 Task: Open Card Content Performance Review in Board Digital Marketing Platforms and Tools to Workspace Alternative Dispute Resolution Services and add a team member Softage.1@softage.net, a label Green, a checklist Organic Farming, an attachment from your computer, a color Green and finally, add a card description 'Plan and execute company team-building conference with guest speakers on employee engagement' and a comment 'Given the potential risks involved with this task, let us make sure we have a solid plan in place to mitigate them.'. Add a start date 'Jan 01, 1900' with a due date 'Jan 08, 1900'
Action: Mouse moved to (72, 295)
Screenshot: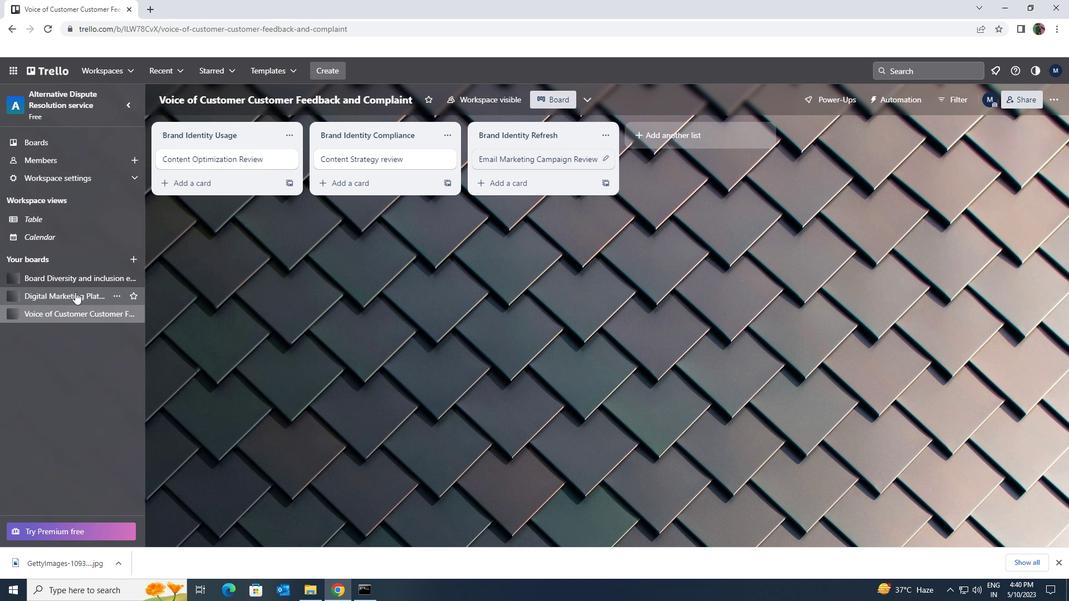 
Action: Mouse pressed left at (72, 295)
Screenshot: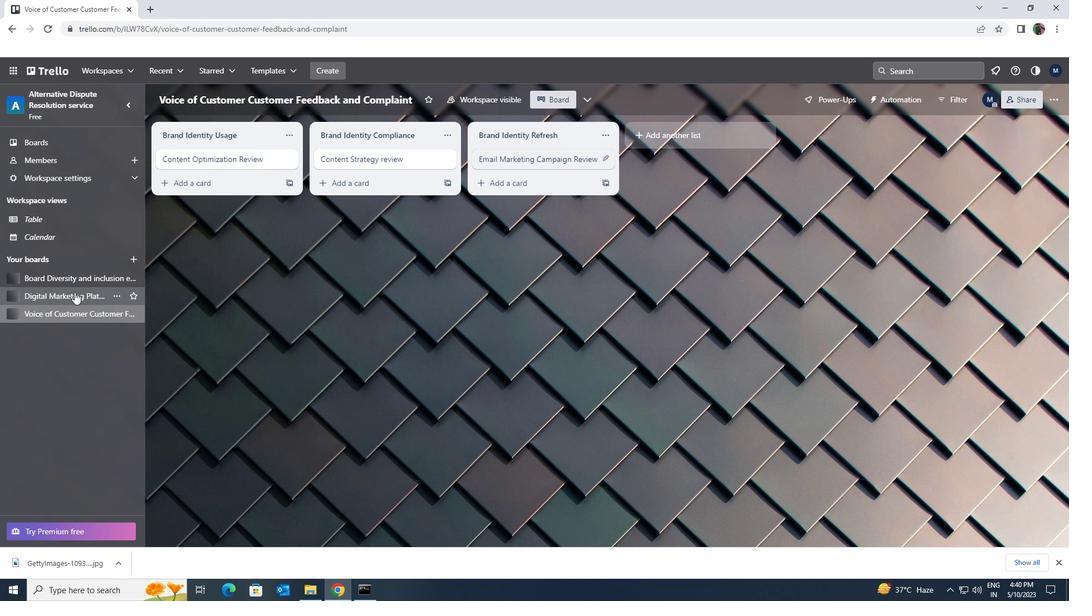 
Action: Mouse moved to (212, 161)
Screenshot: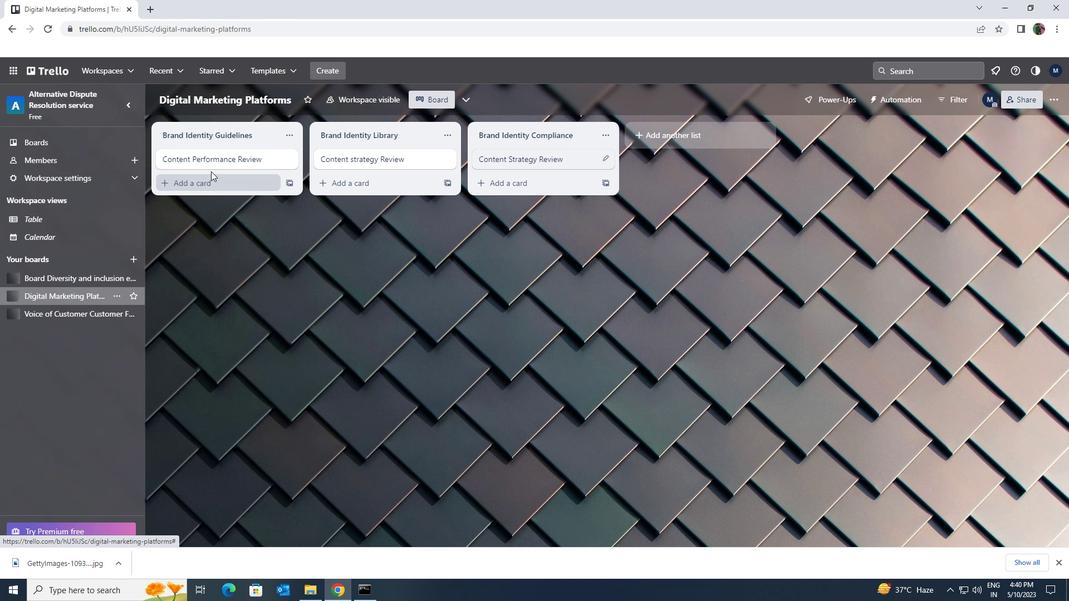 
Action: Mouse pressed left at (212, 161)
Screenshot: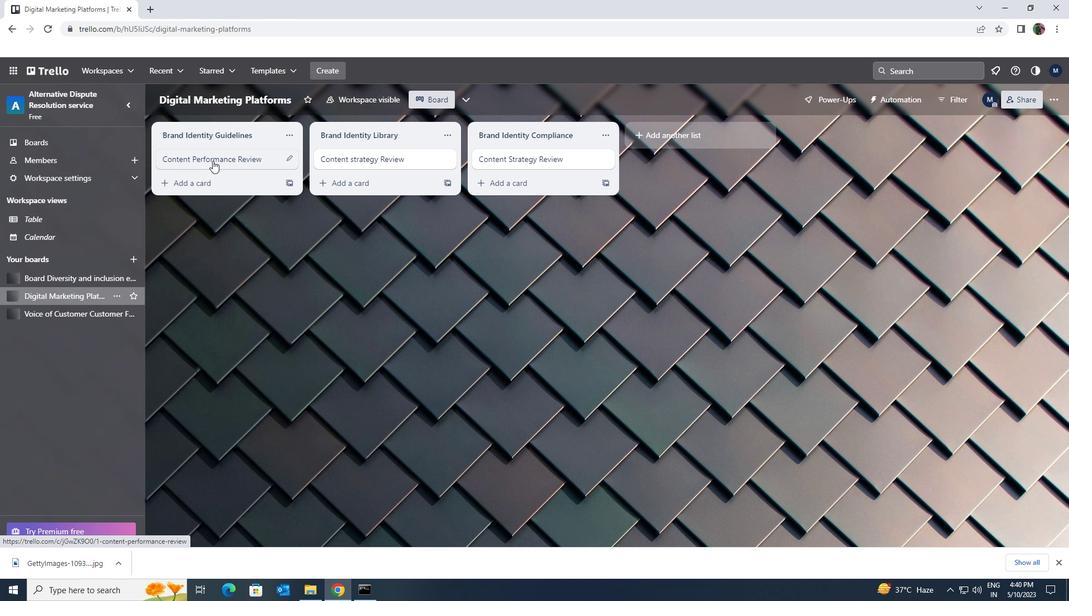 
Action: Mouse moved to (658, 157)
Screenshot: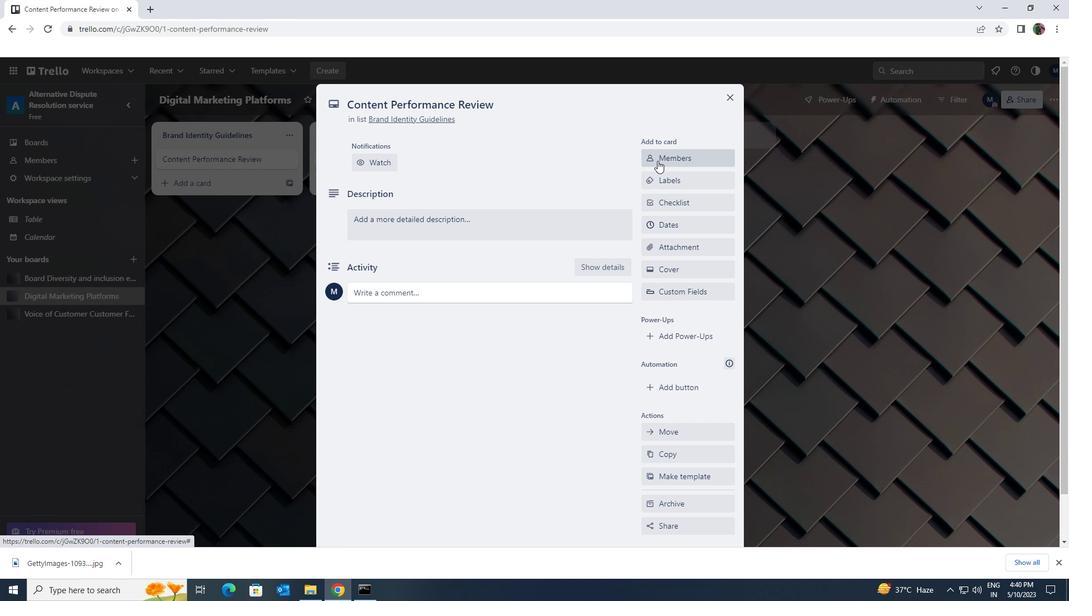 
Action: Mouse pressed left at (658, 157)
Screenshot: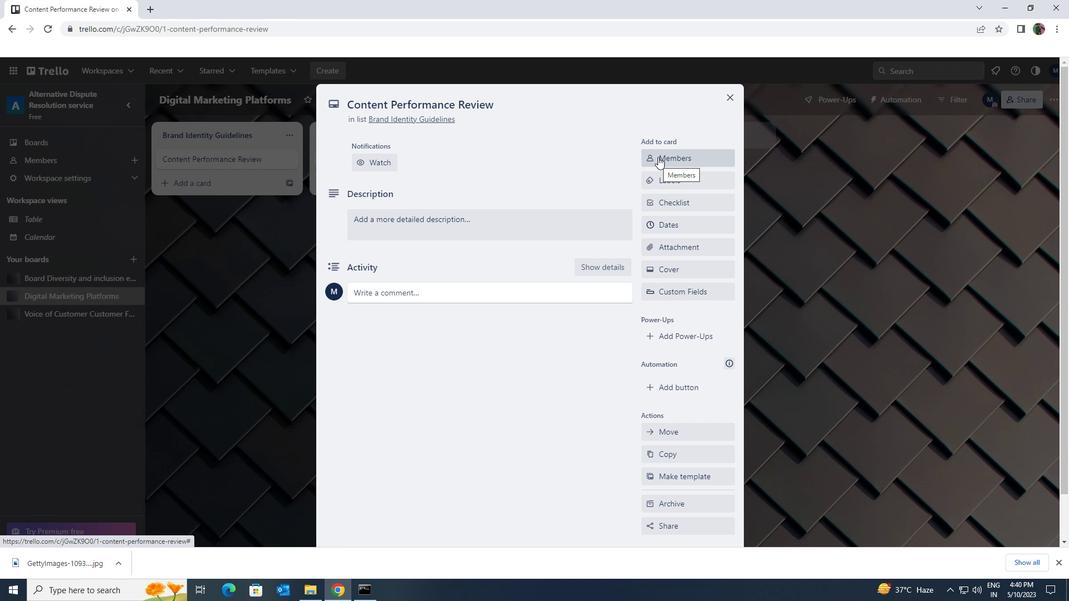 
Action: Mouse moved to (668, 214)
Screenshot: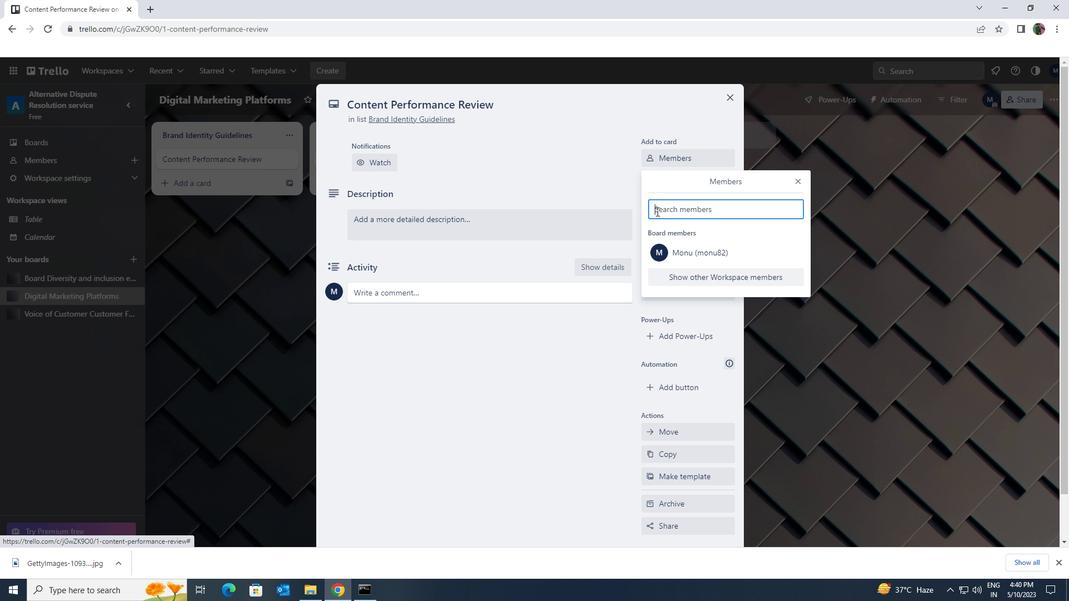
Action: Mouse pressed left at (668, 214)
Screenshot: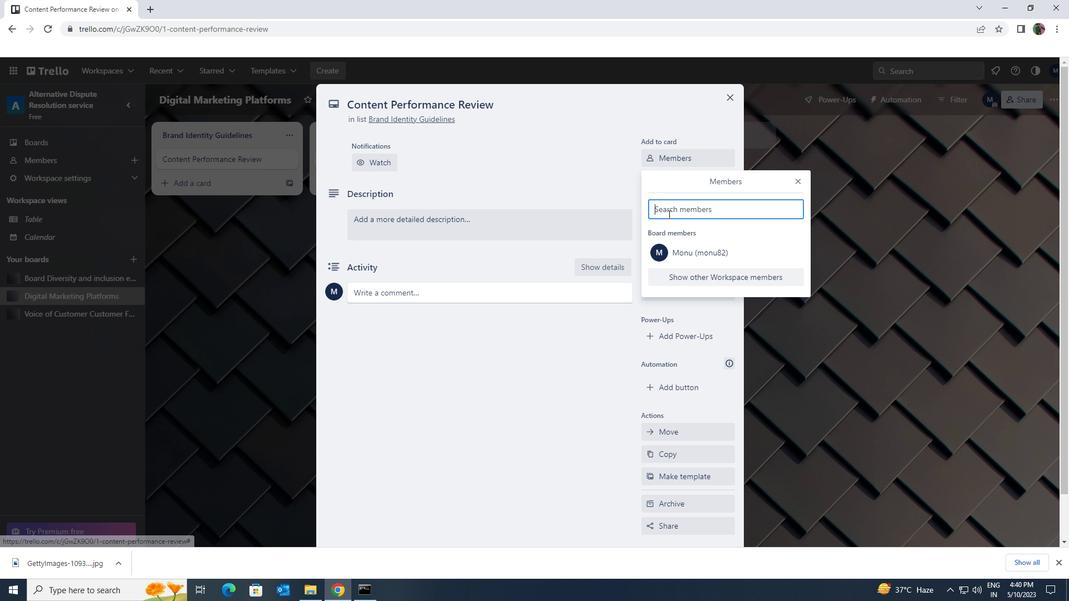
Action: Mouse moved to (669, 208)
Screenshot: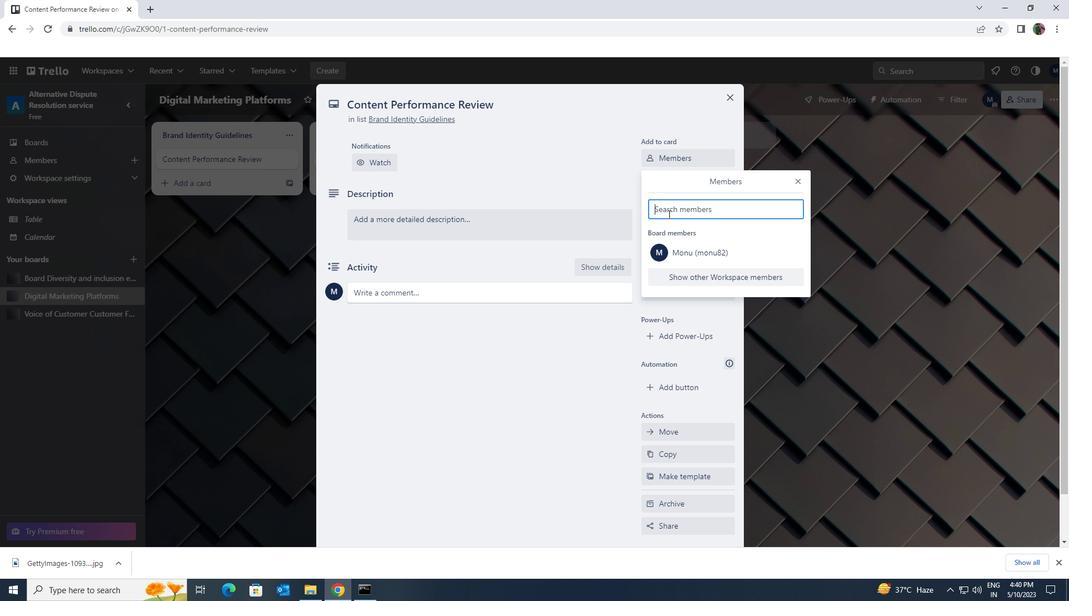
Action: Key pressed <Key.shift>SOFTAGE.1<Key.shift>@SOFTAGE.NET
Screenshot: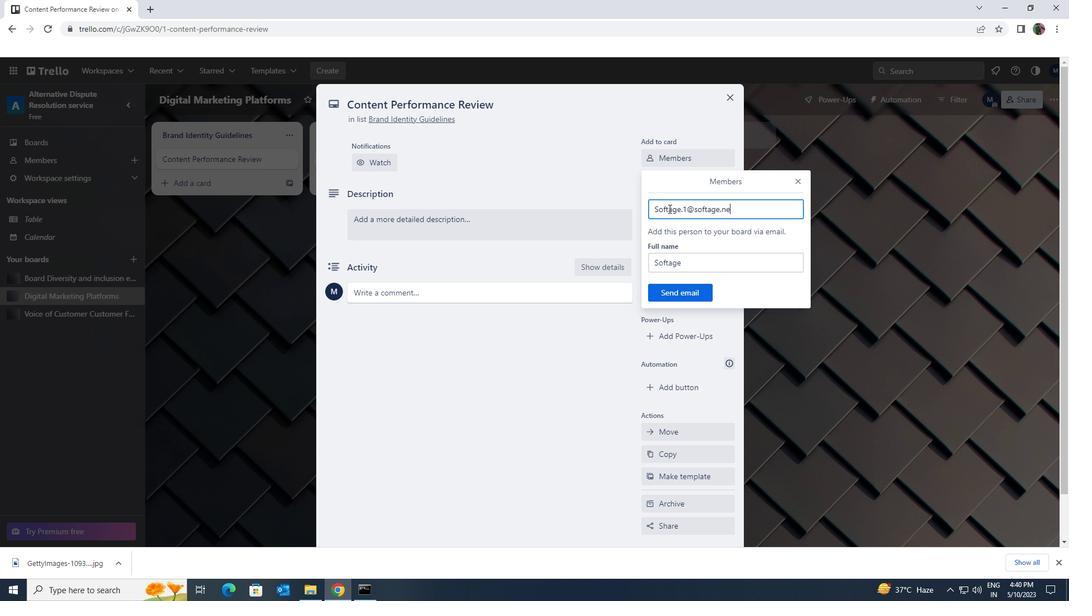 
Action: Mouse moved to (689, 288)
Screenshot: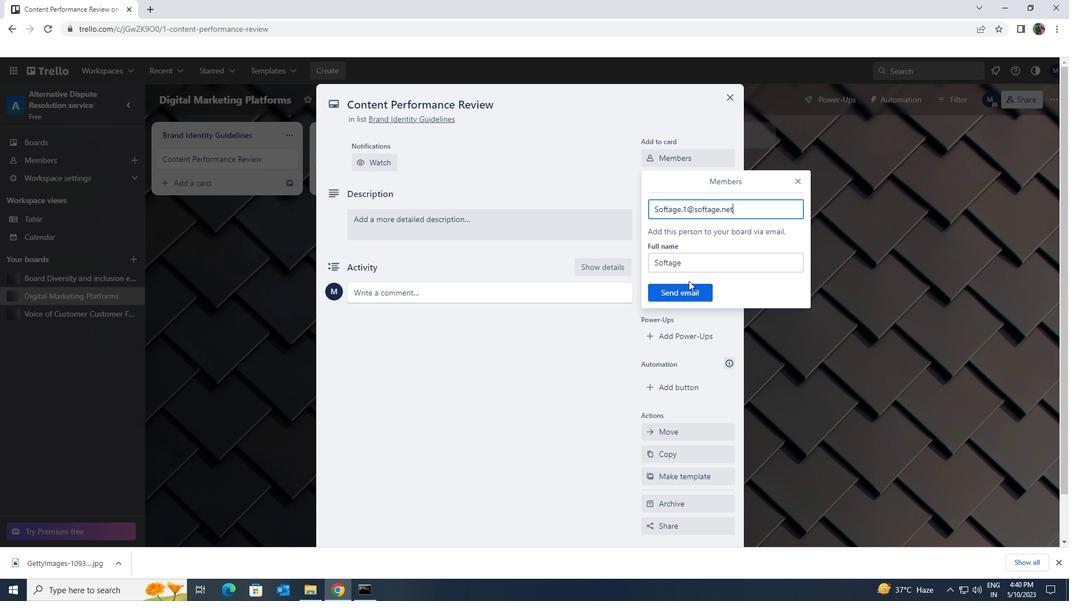 
Action: Mouse pressed left at (689, 288)
Screenshot: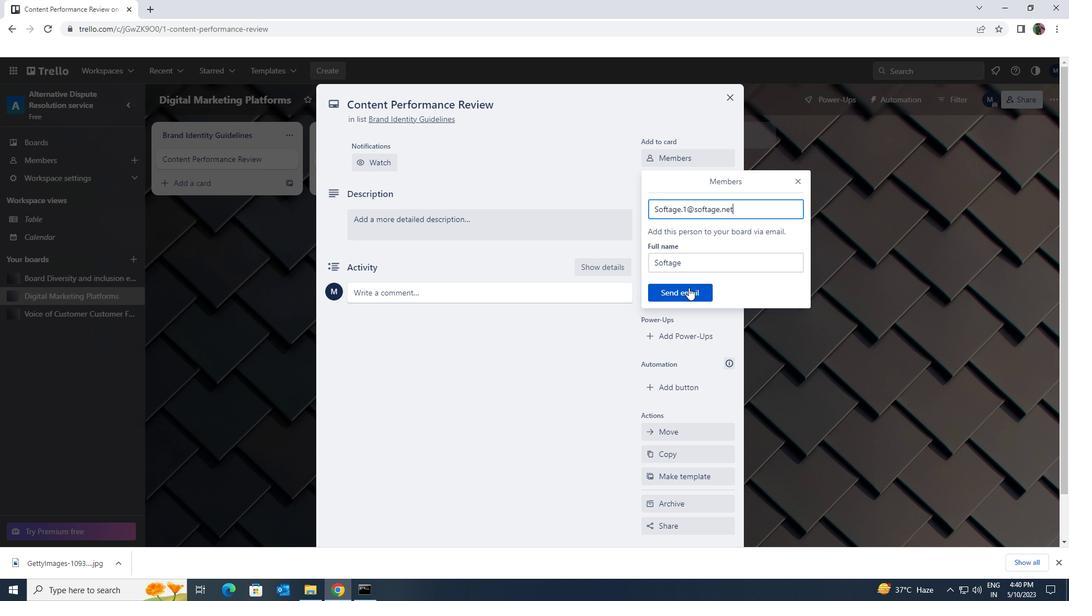 
Action: Mouse moved to (690, 219)
Screenshot: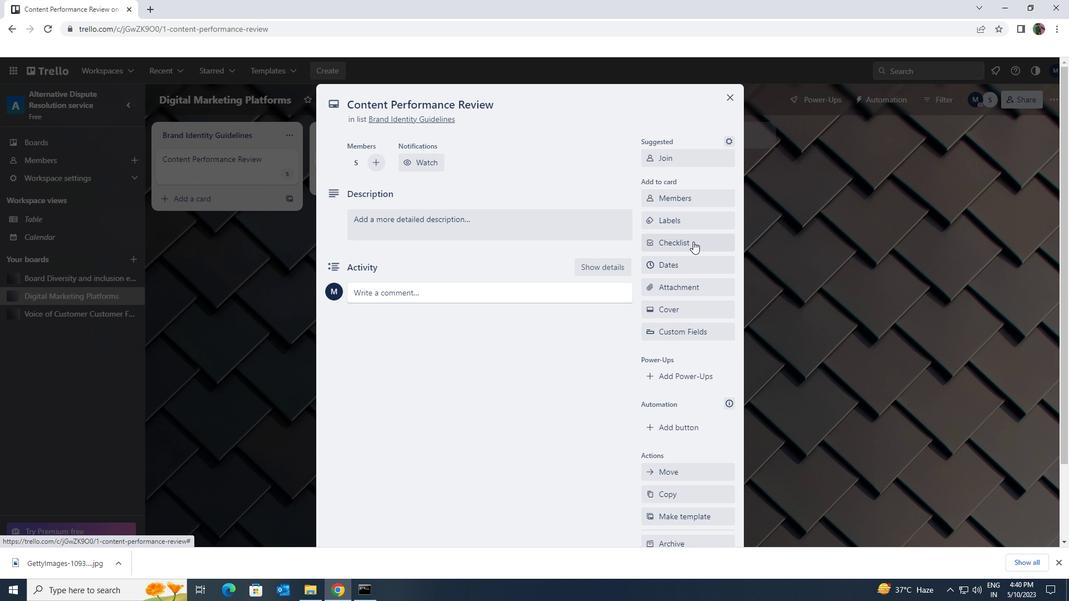 
Action: Mouse pressed left at (690, 219)
Screenshot: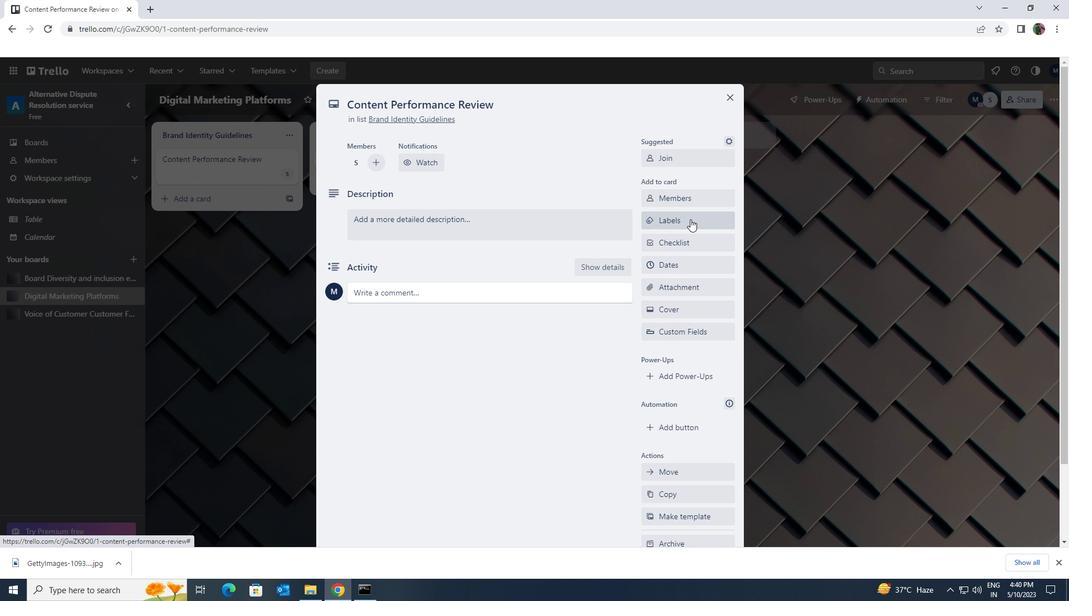 
Action: Mouse moved to (719, 434)
Screenshot: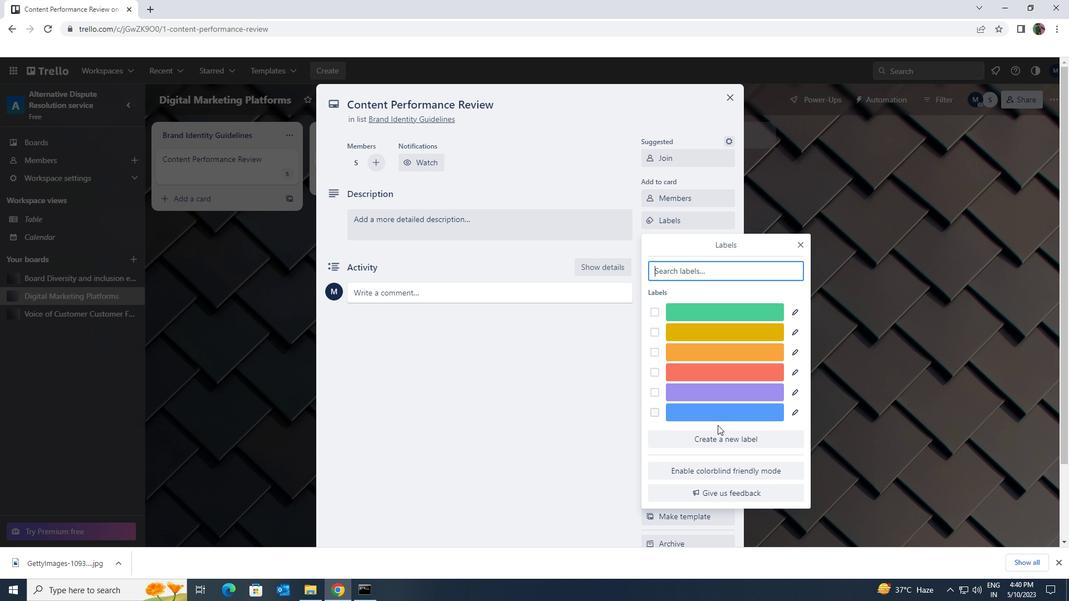 
Action: Mouse pressed left at (719, 434)
Screenshot: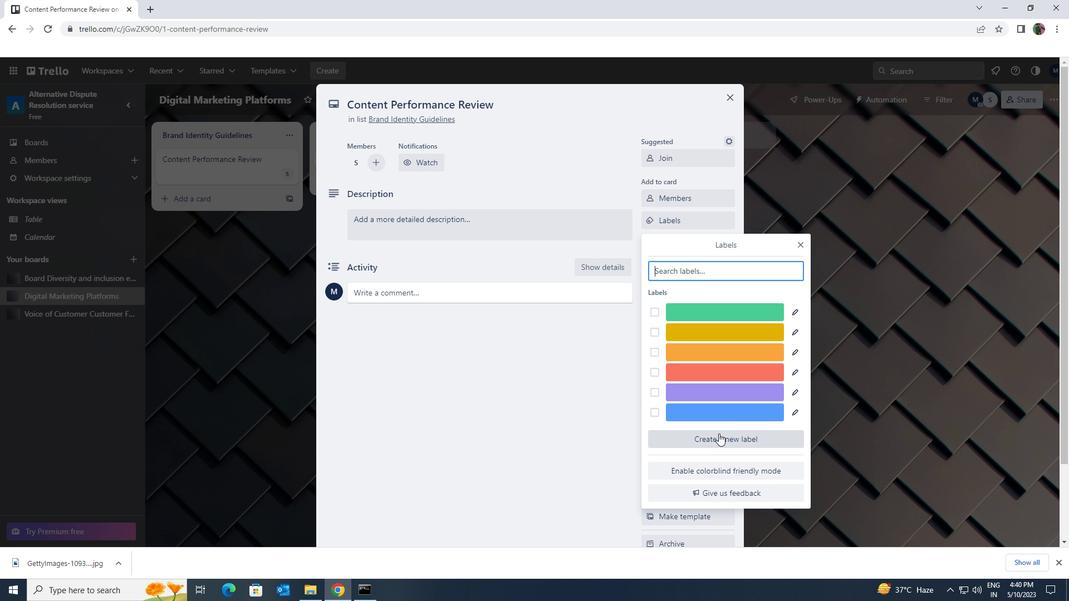 
Action: Mouse moved to (664, 276)
Screenshot: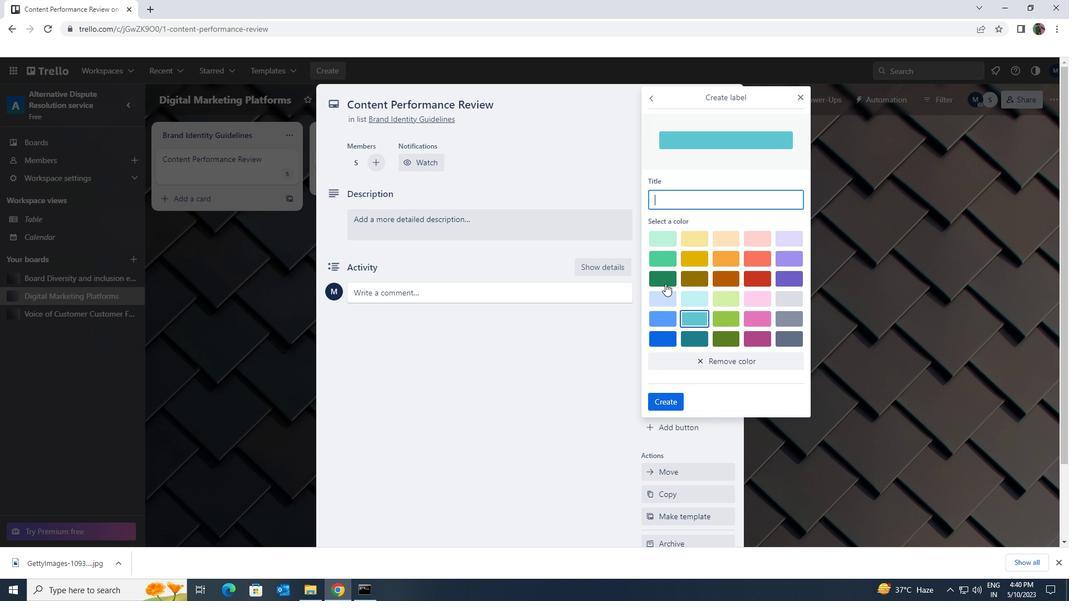 
Action: Mouse pressed left at (664, 276)
Screenshot: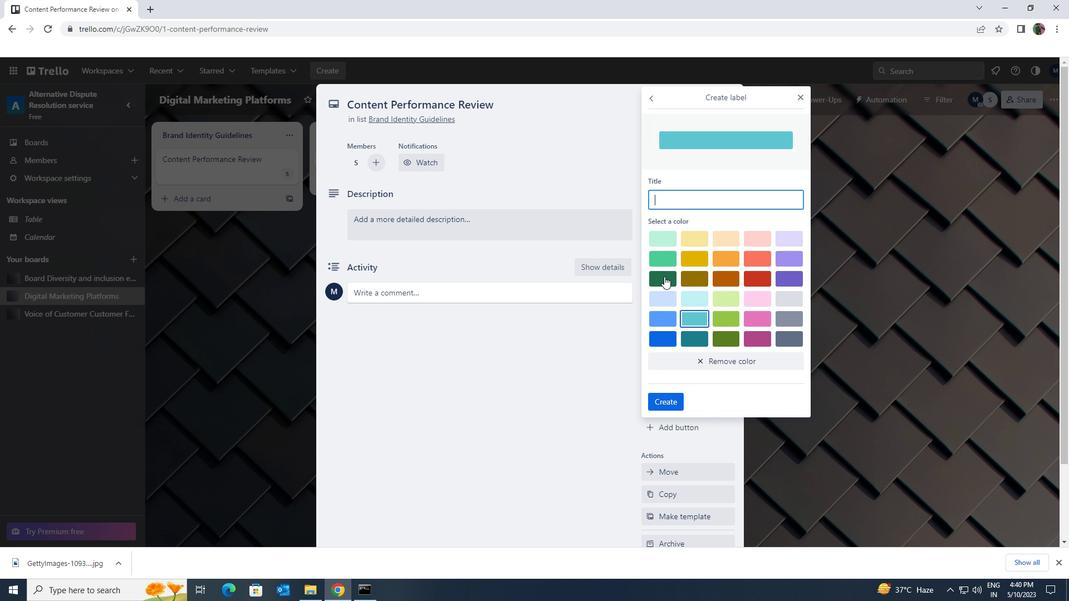 
Action: Mouse moved to (677, 402)
Screenshot: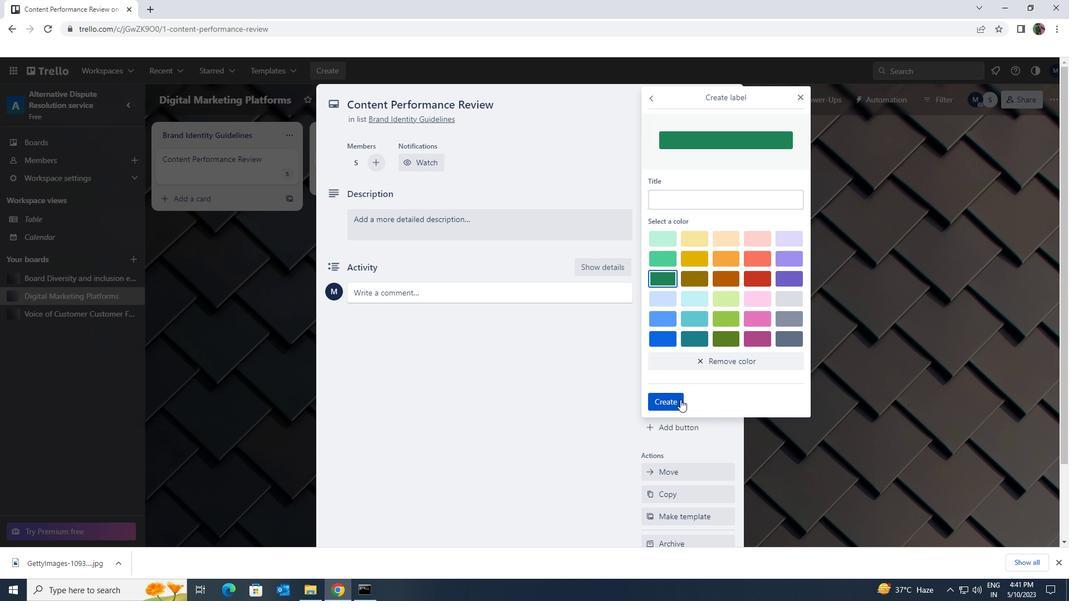 
Action: Mouse pressed left at (677, 402)
Screenshot: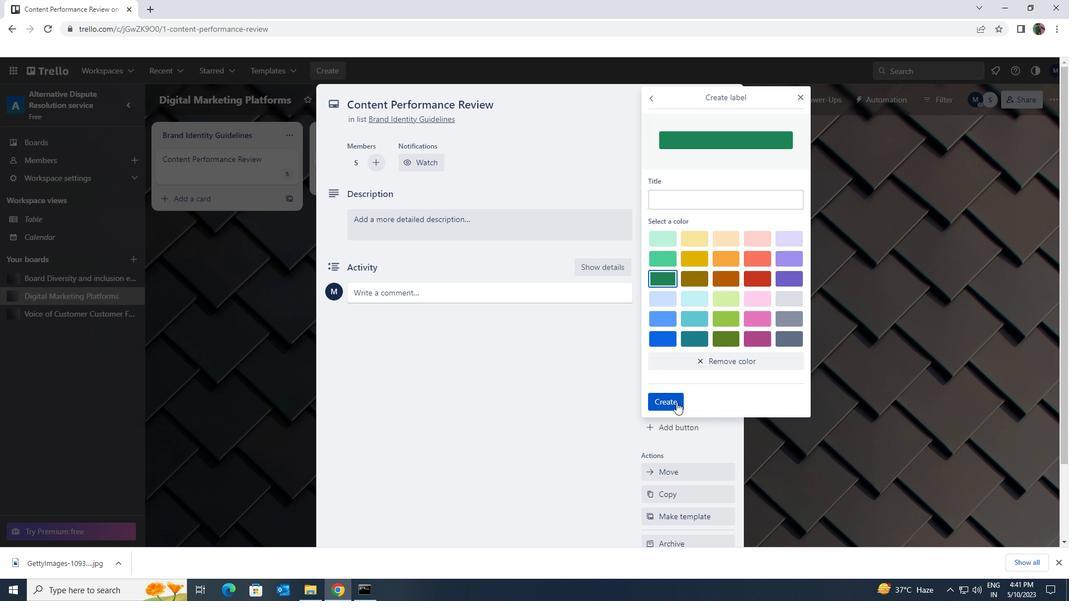 
Action: Mouse moved to (798, 245)
Screenshot: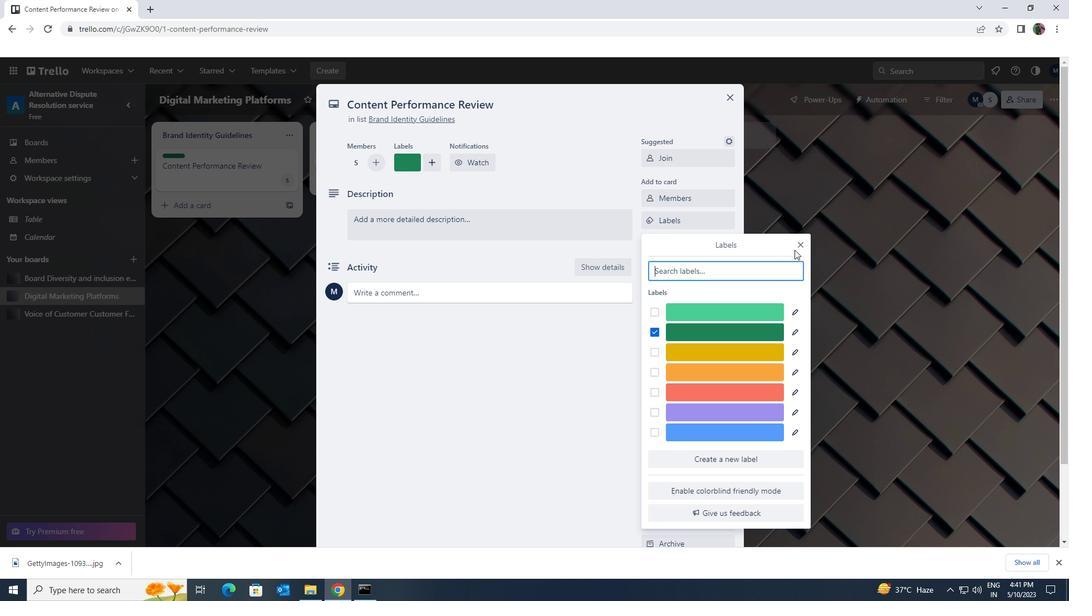 
Action: Mouse pressed left at (798, 245)
Screenshot: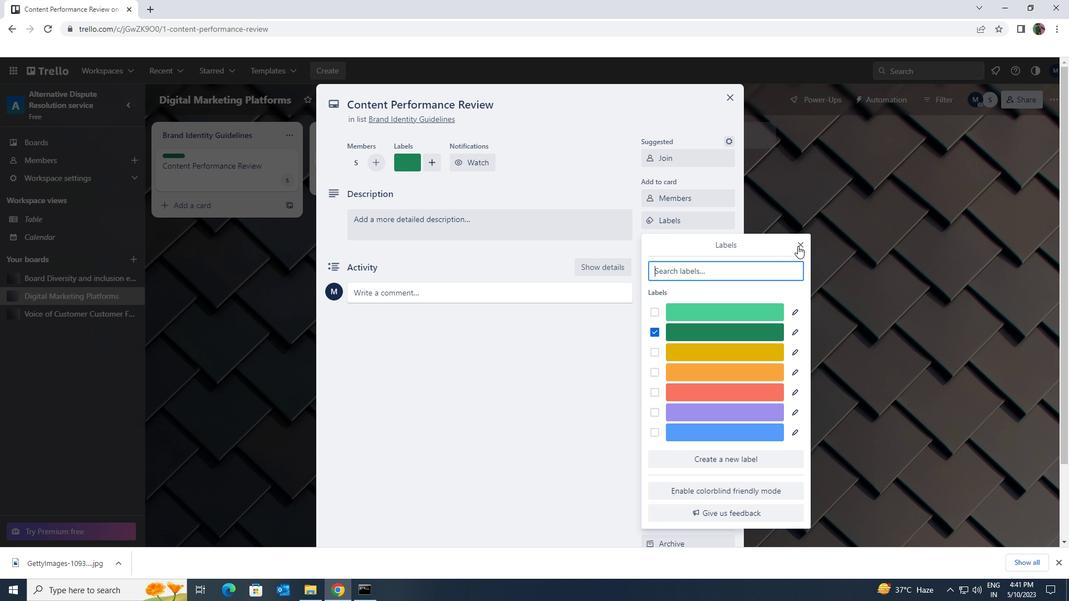 
Action: Mouse moved to (722, 237)
Screenshot: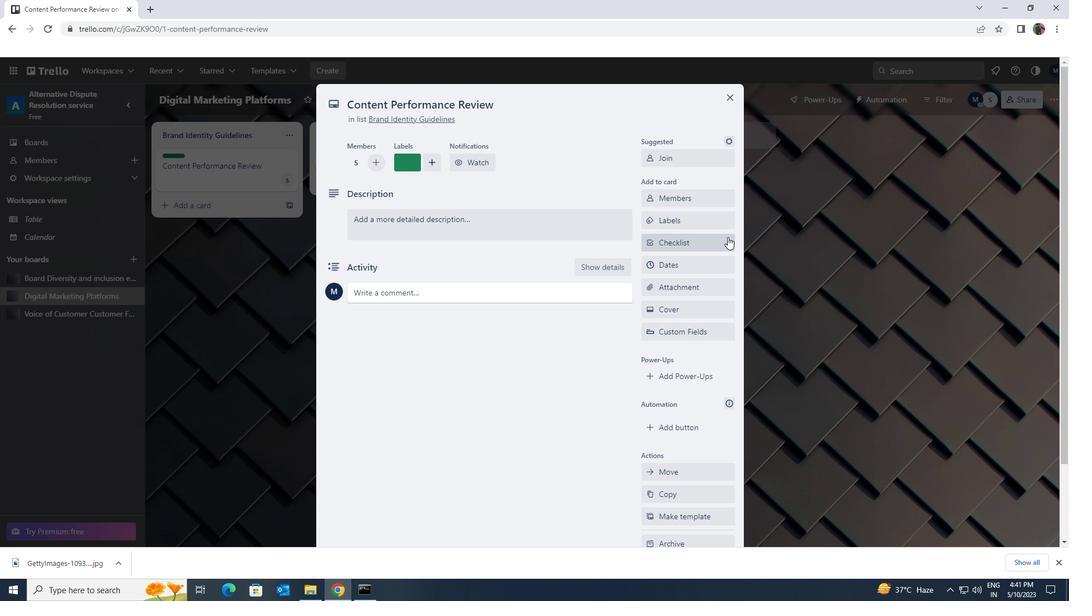 
Action: Mouse pressed left at (722, 237)
Screenshot: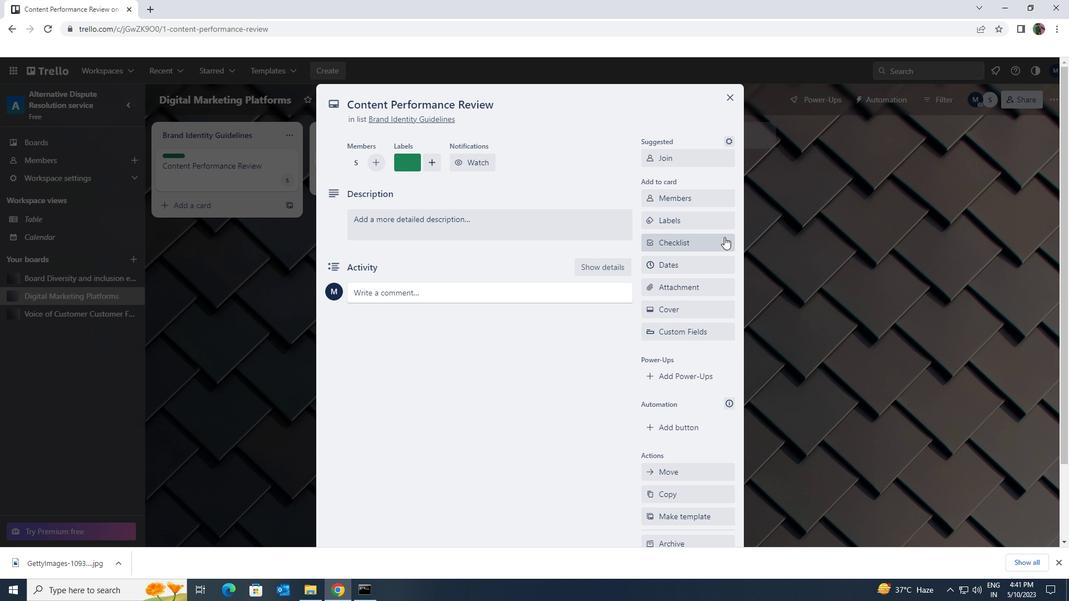 
Action: Key pressed <Key.shift>ORGANIC<Key.space><Key.shift>FARMING
Screenshot: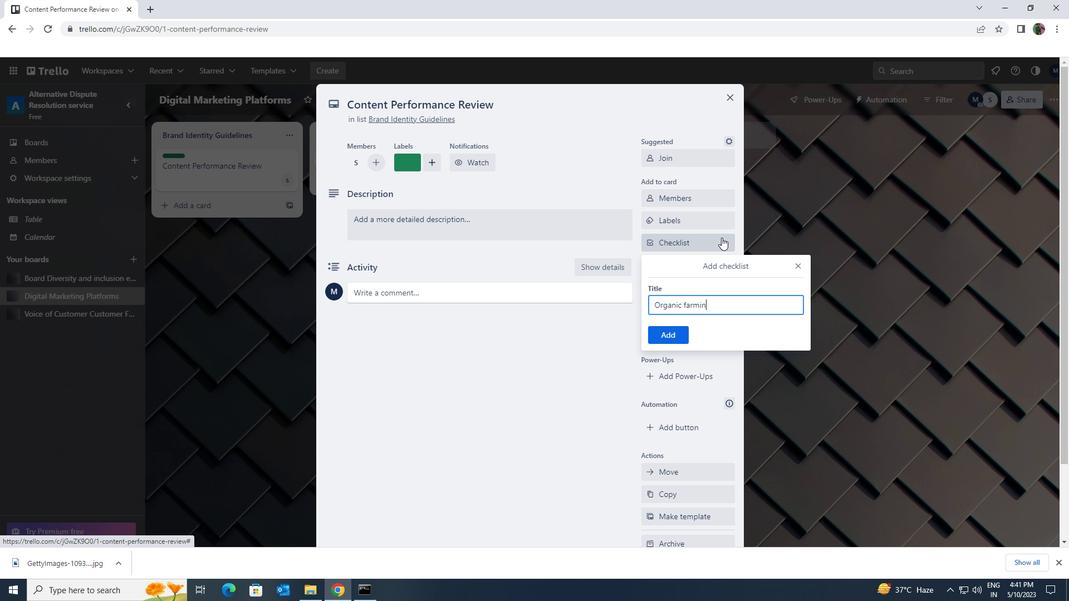 
Action: Mouse moved to (675, 334)
Screenshot: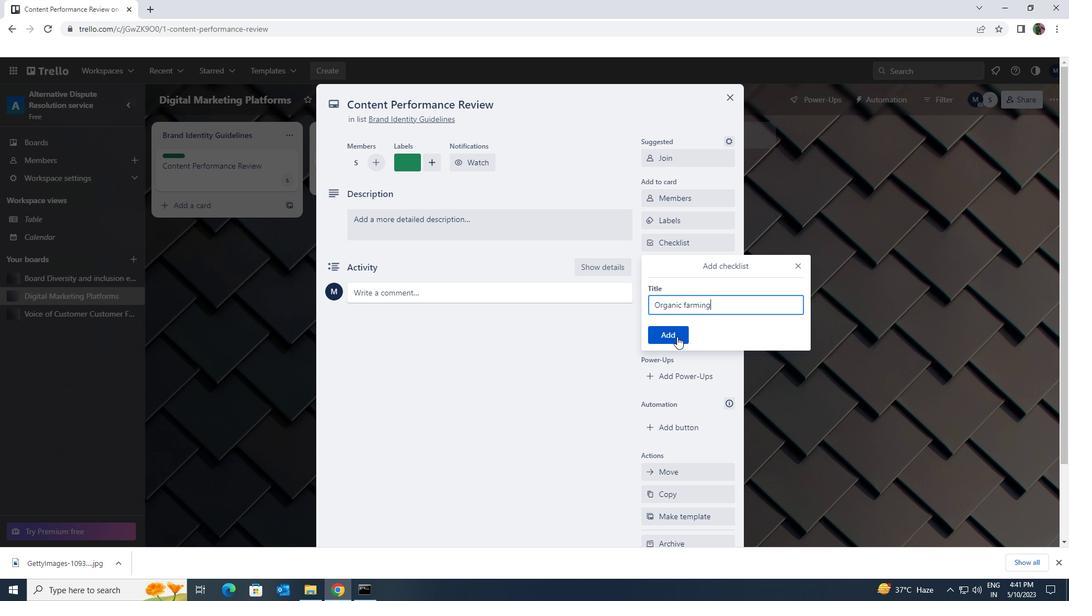 
Action: Mouse pressed left at (675, 334)
Screenshot: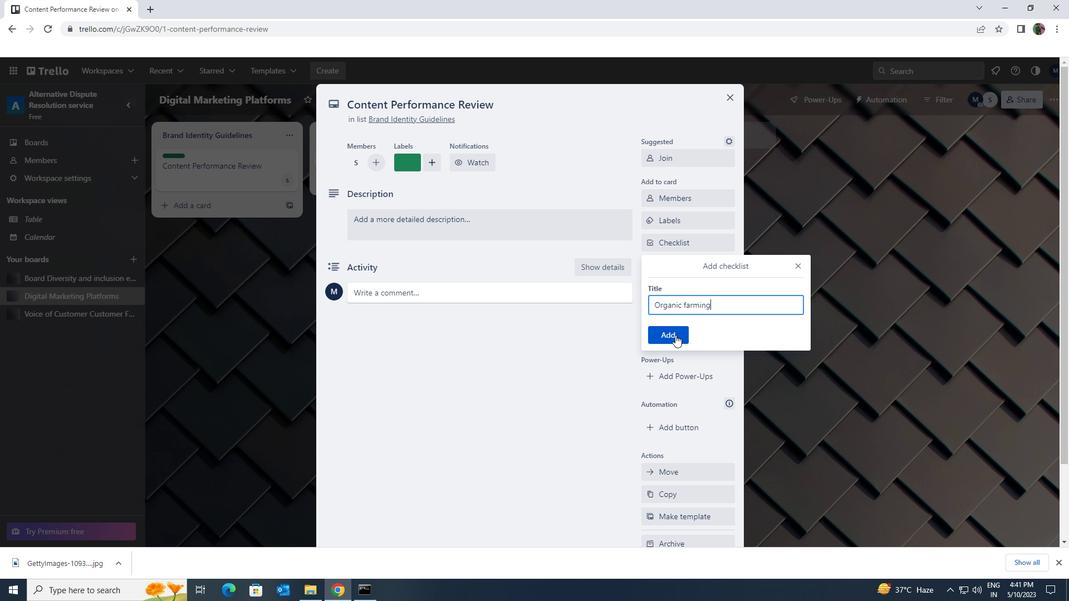 
Action: Mouse moved to (683, 286)
Screenshot: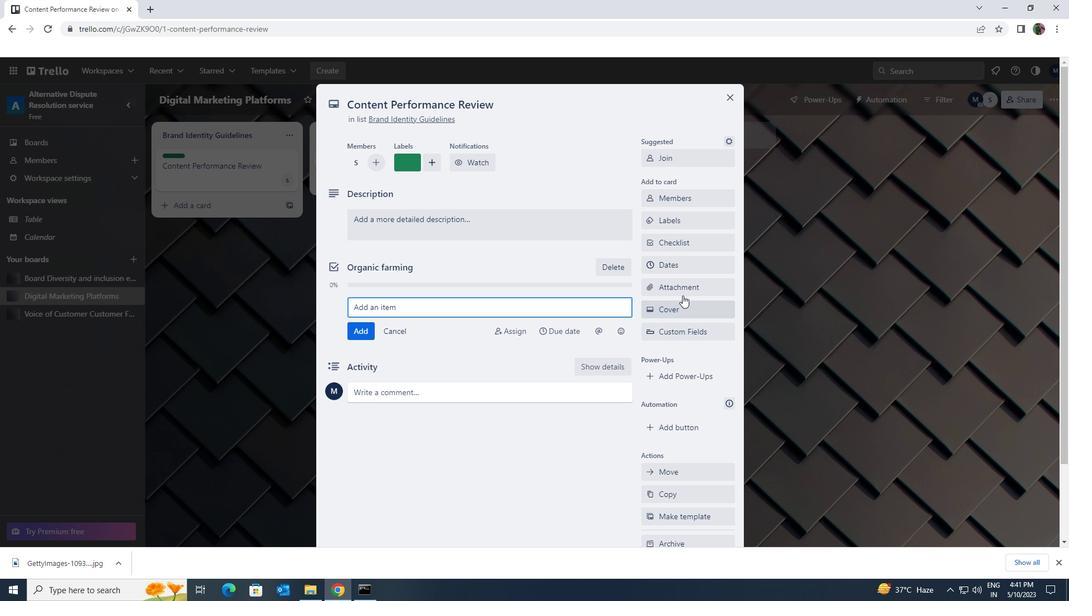 
Action: Mouse pressed left at (683, 286)
Screenshot: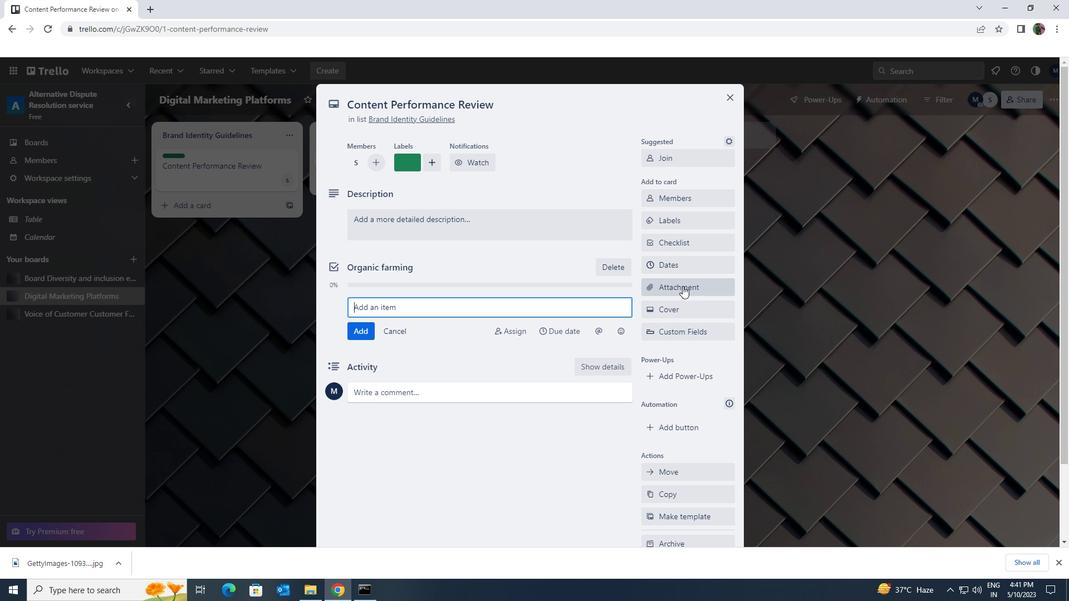 
Action: Mouse moved to (685, 331)
Screenshot: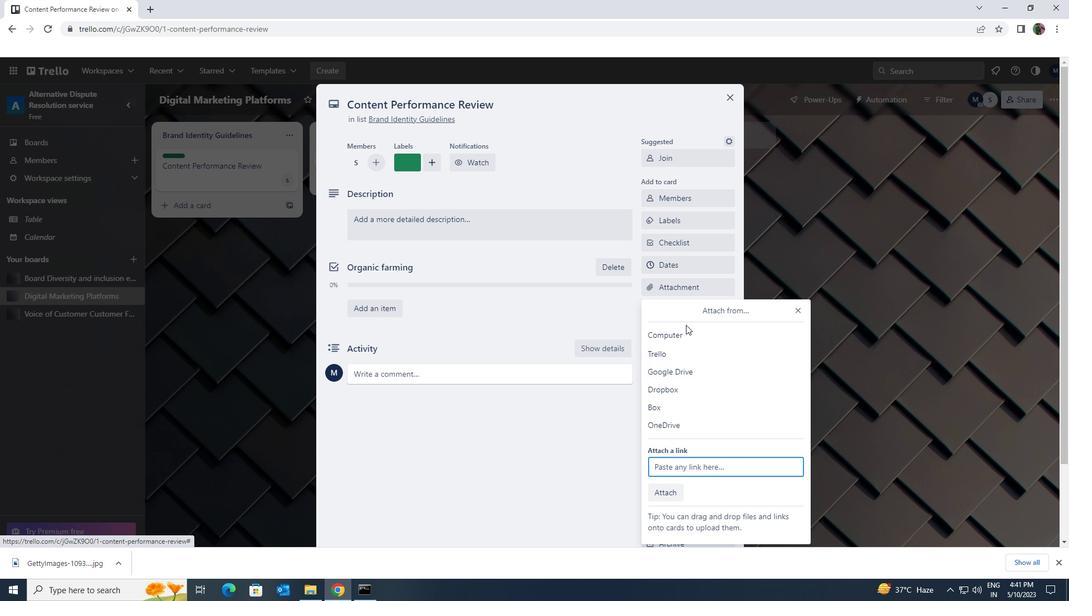 
Action: Mouse pressed left at (685, 331)
Screenshot: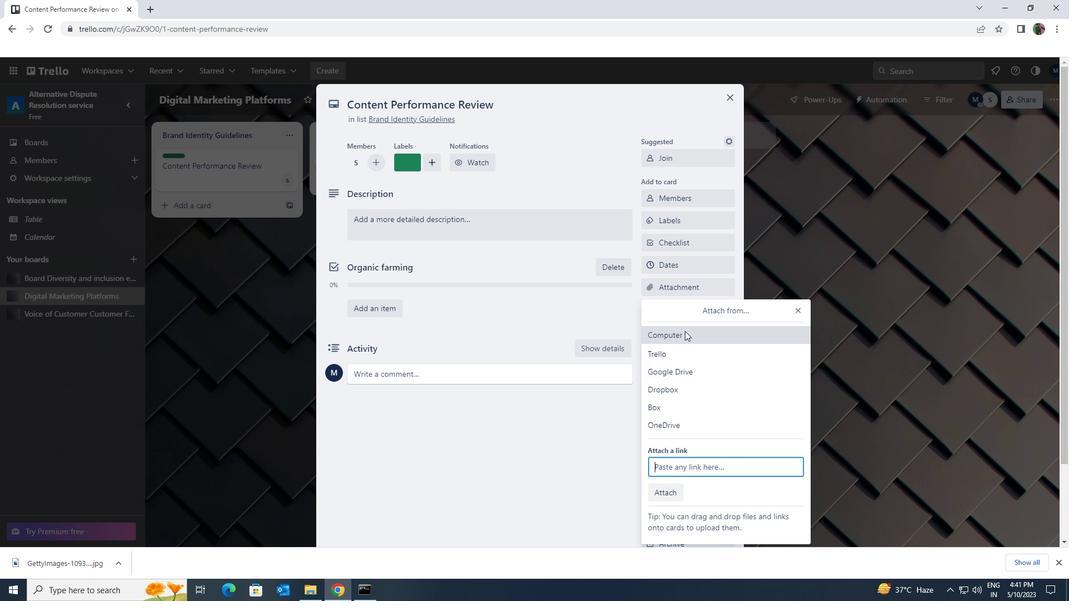 
Action: Mouse moved to (286, 98)
Screenshot: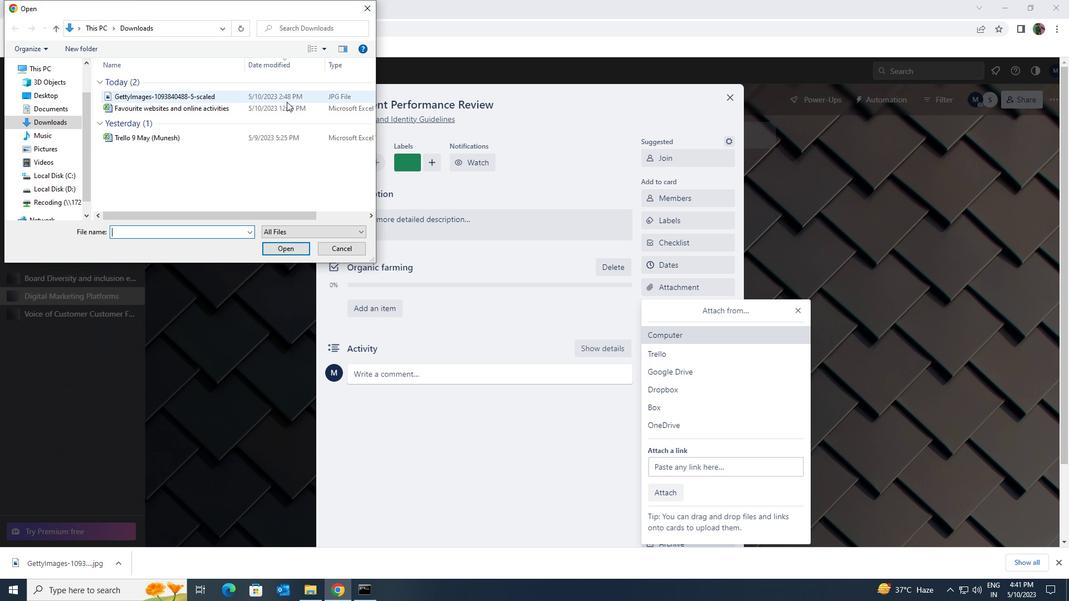
Action: Mouse pressed left at (286, 98)
Screenshot: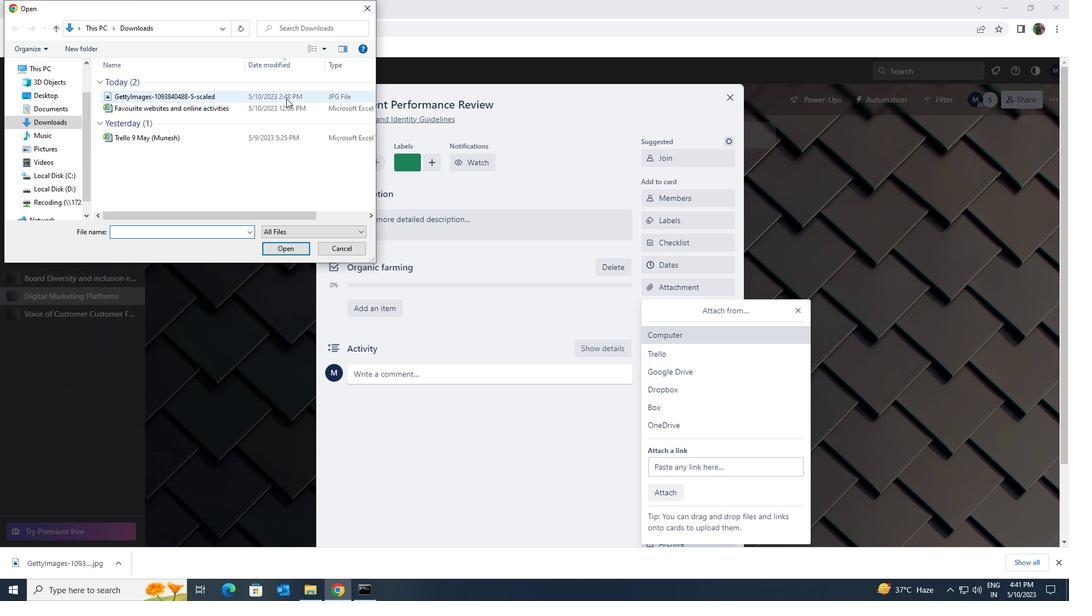 
Action: Mouse moved to (295, 249)
Screenshot: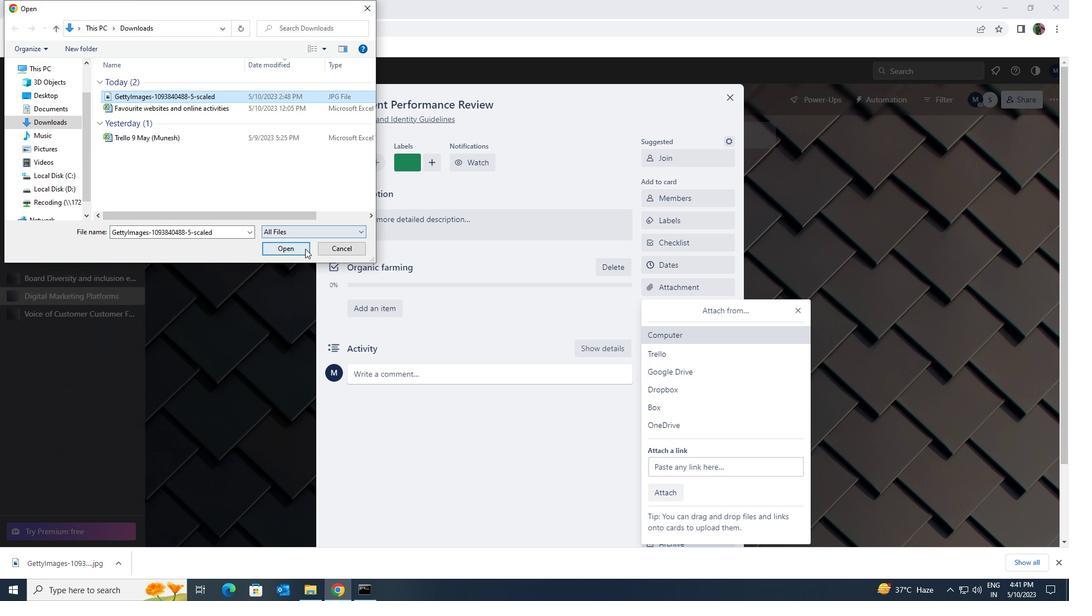 
Action: Mouse pressed left at (295, 249)
Screenshot: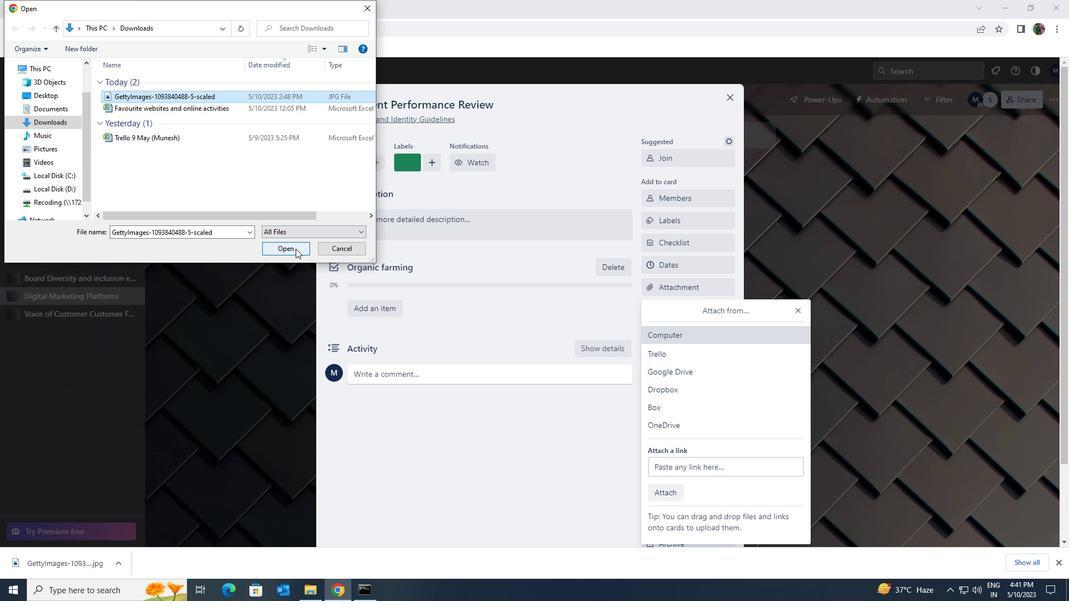 
Action: Mouse moved to (447, 231)
Screenshot: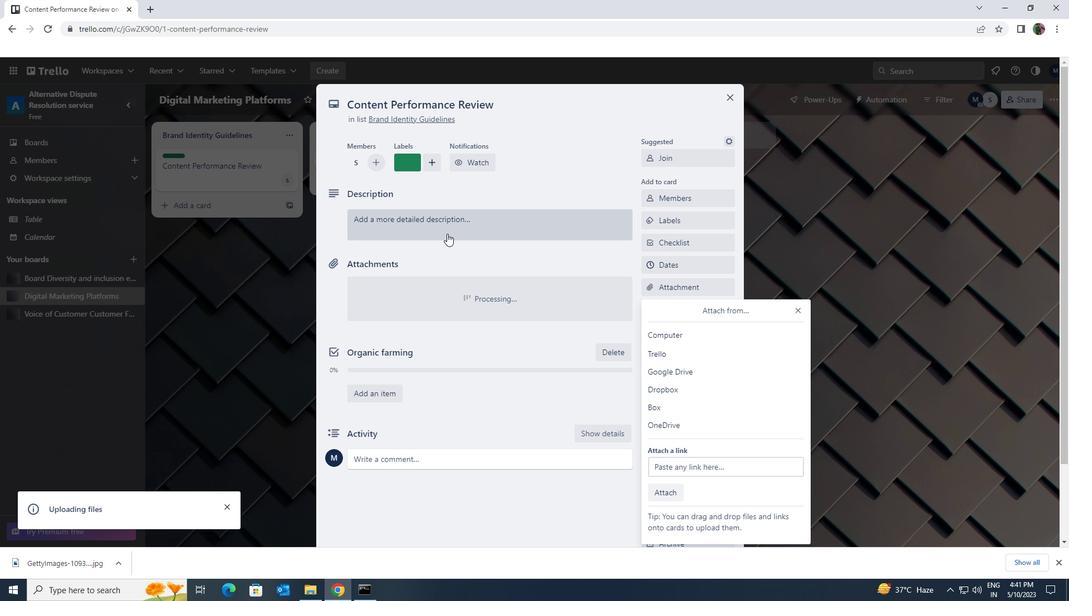 
Action: Mouse pressed left at (447, 231)
Screenshot: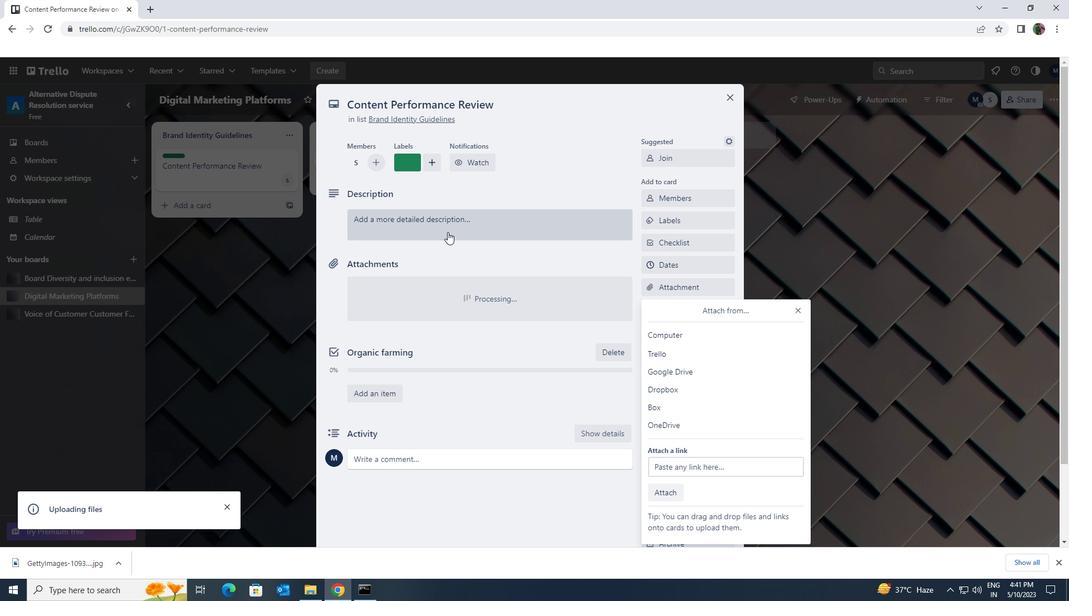 
Action: Key pressed <Key.shift><Key.shift><Key.shift><Key.shift>PLAN<Key.space>AND<Key.space>EXECUTE<Key.space>COMPANY<Key.space>TEAM<Key.space>BUILDING<Key.space>CONFERRENCE<Key.space>WITH<Key.space>GUEST<Key.space>
Screenshot: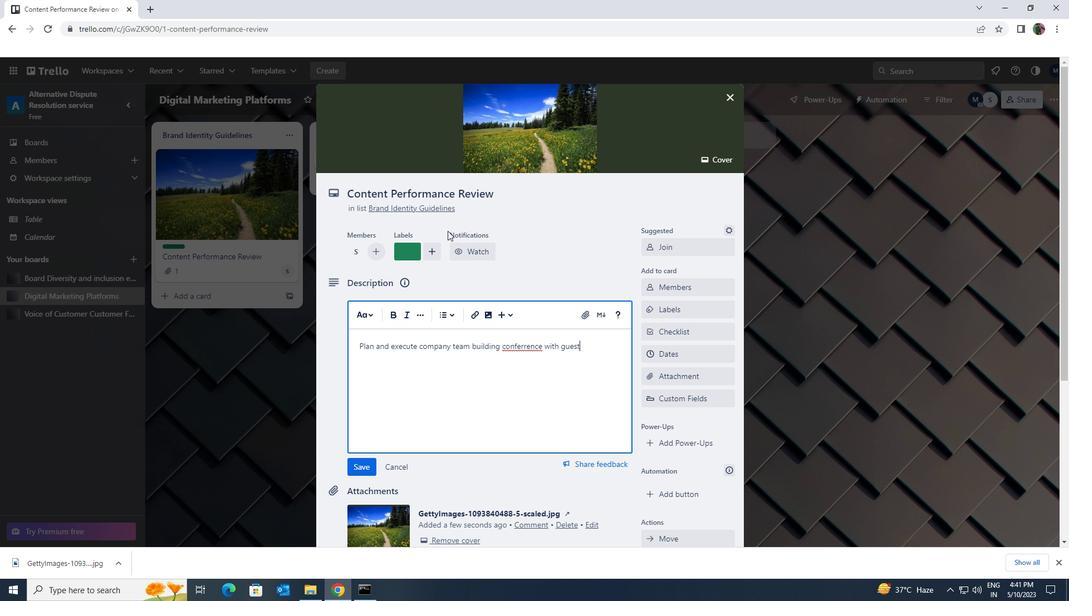 
Action: Mouse moved to (484, 237)
Screenshot: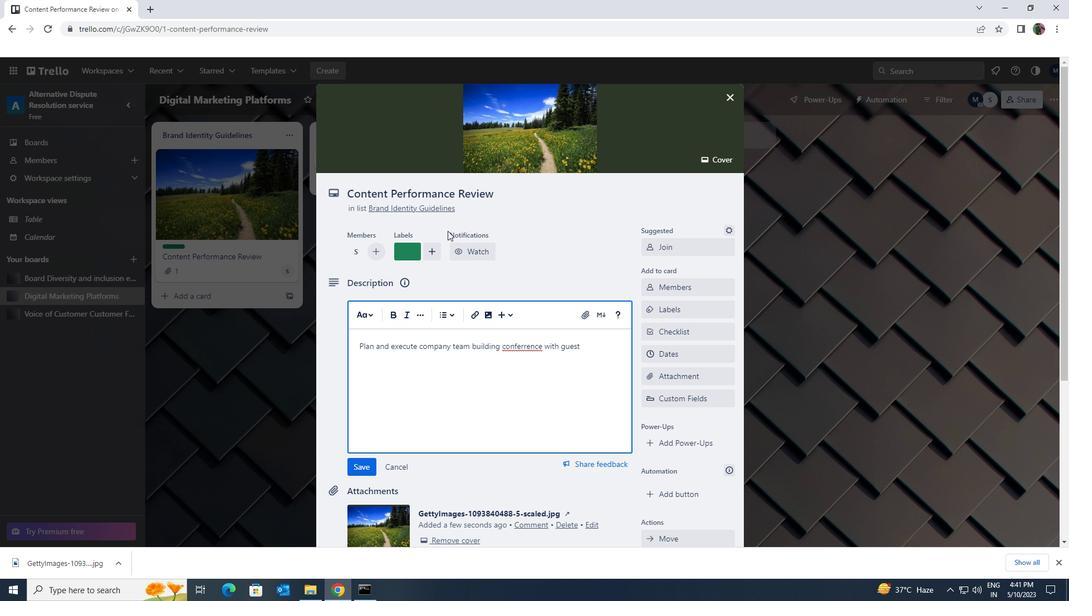 
Action: Key pressed SPEAKERS<Key.space>ON<Key.space>EMPLOYEE<Key.space>ENGAGEMENT
Screenshot: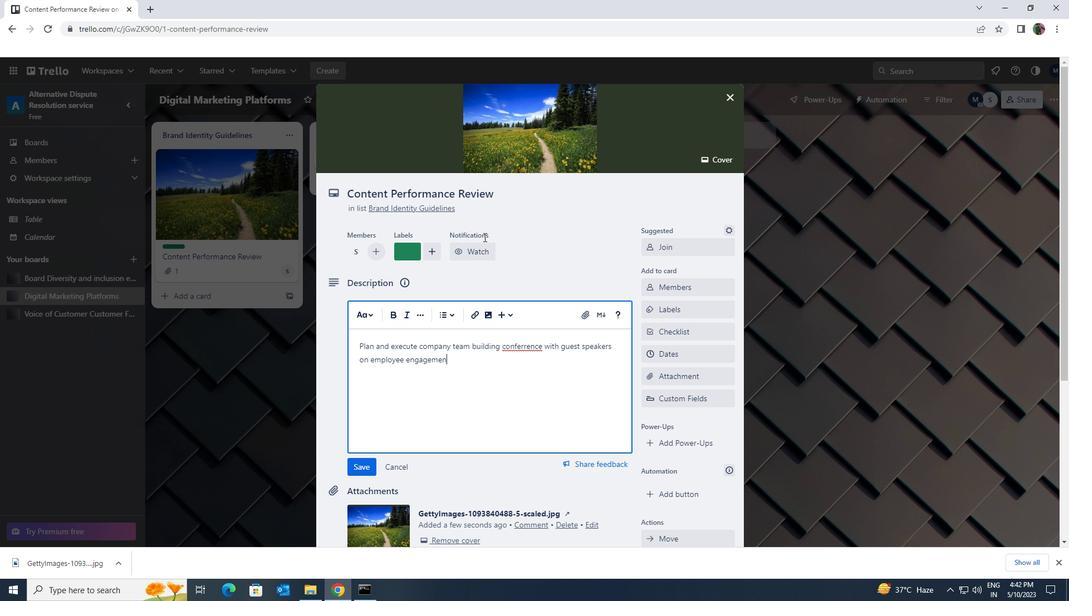 
Action: Mouse moved to (369, 467)
Screenshot: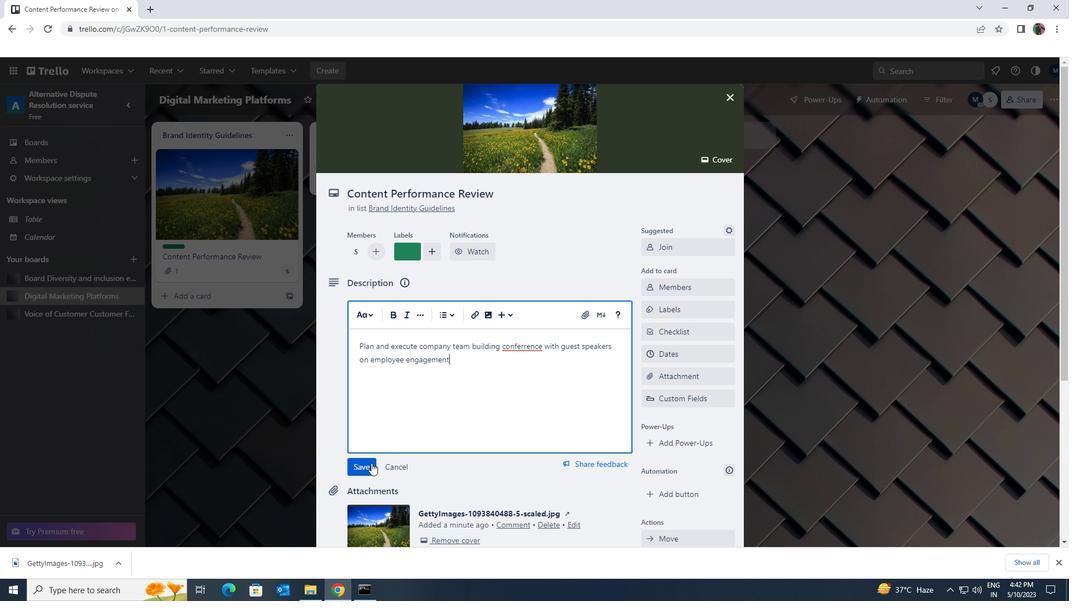 
Action: Mouse pressed left at (369, 467)
Screenshot: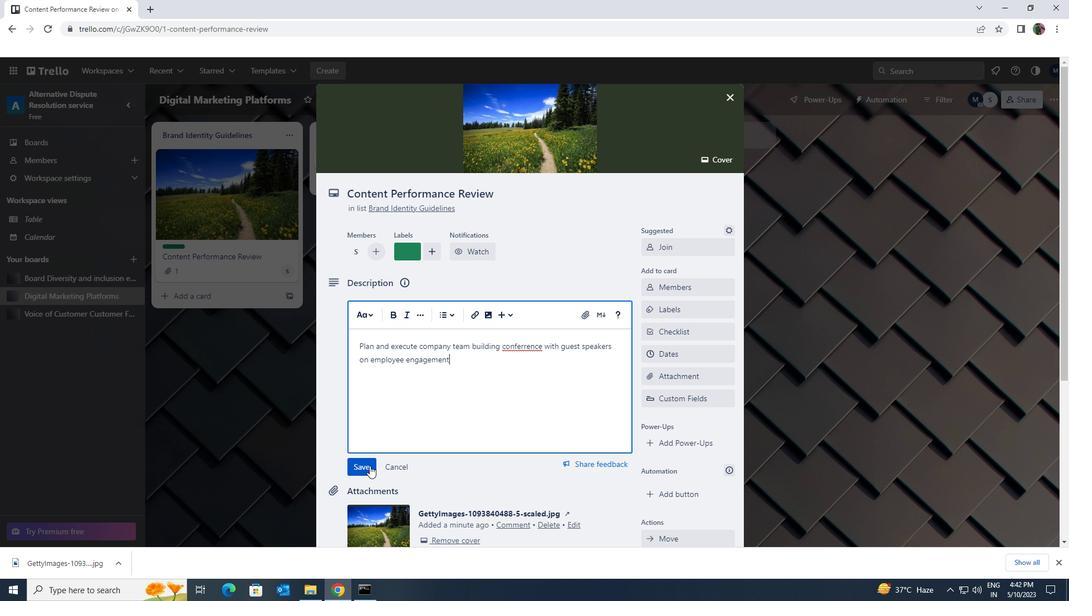 
Action: Mouse moved to (392, 436)
Screenshot: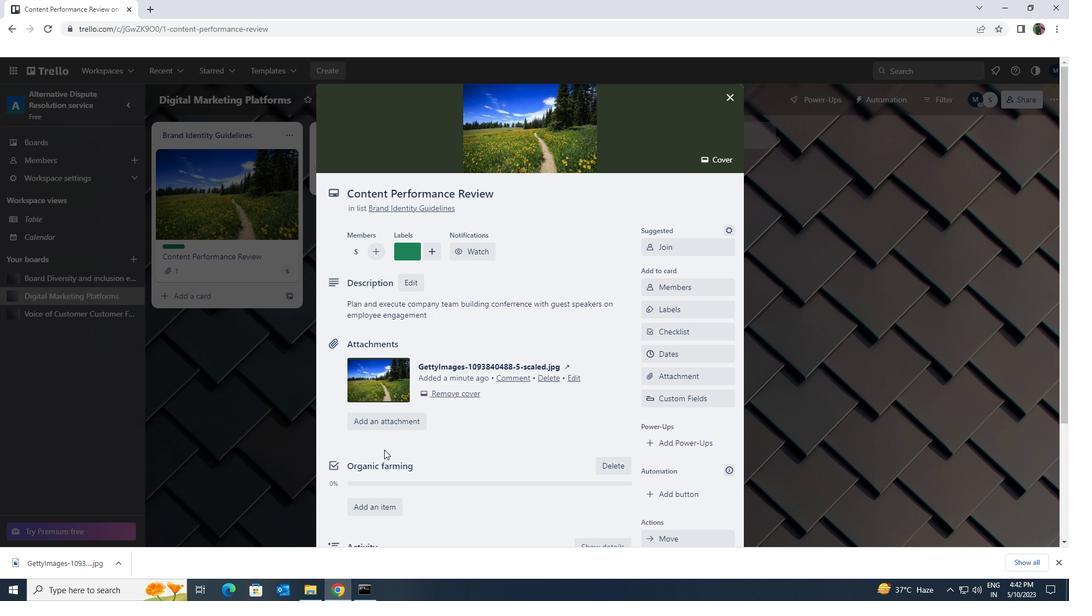 
Action: Mouse scrolled (392, 436) with delta (0, 0)
Screenshot: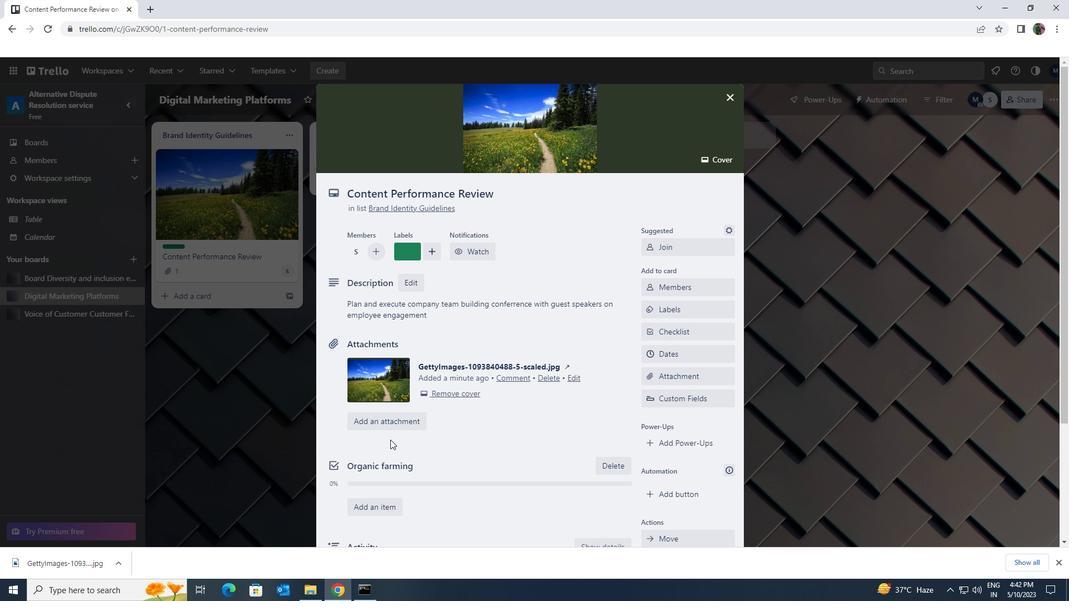 
Action: Mouse scrolled (392, 436) with delta (0, 0)
Screenshot: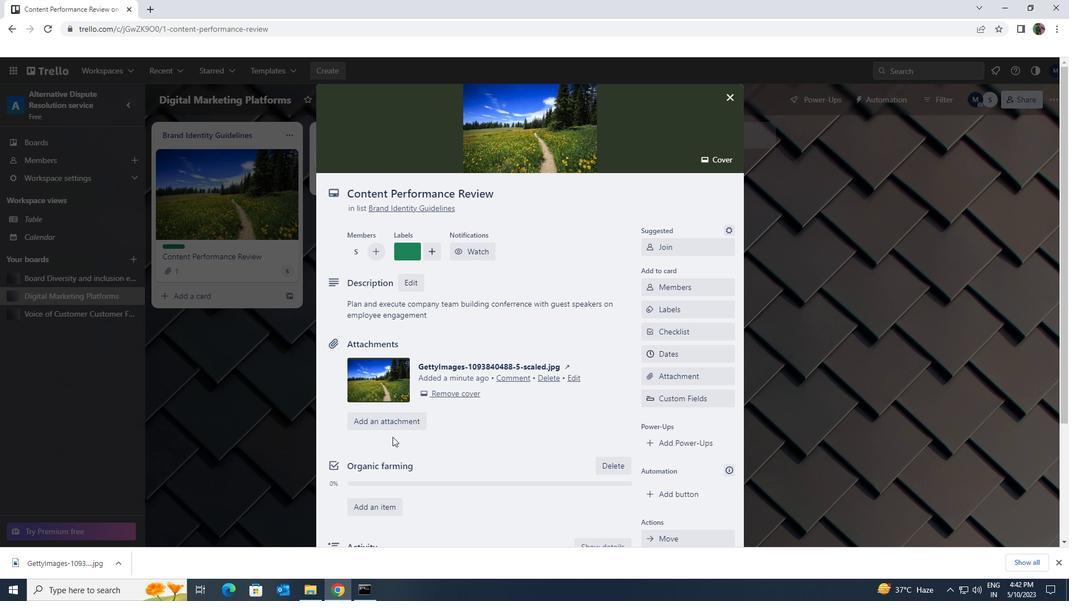 
Action: Mouse scrolled (392, 436) with delta (0, 0)
Screenshot: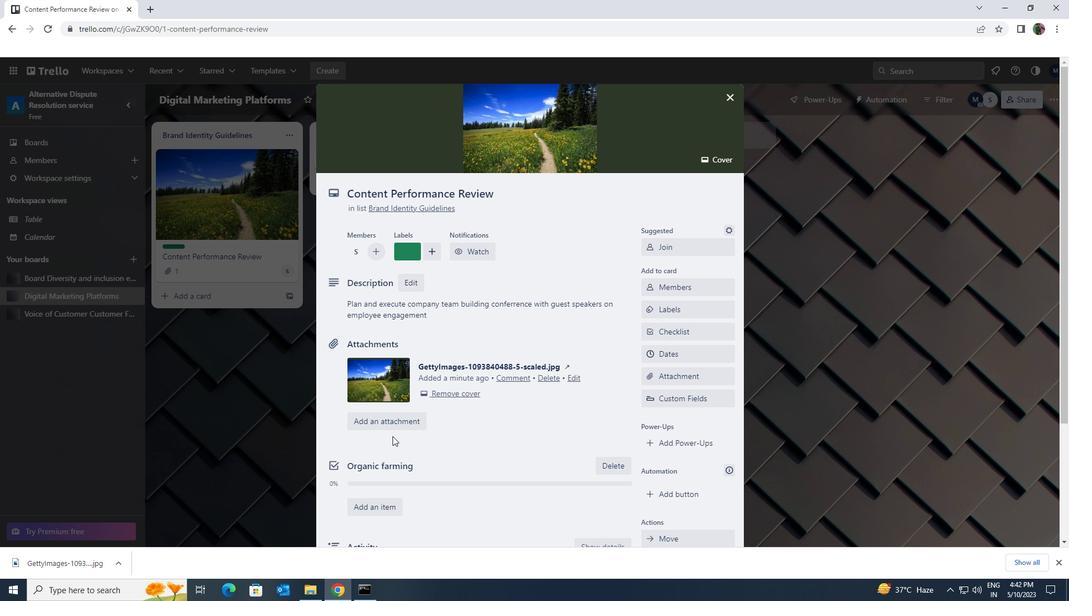 
Action: Mouse moved to (401, 415)
Screenshot: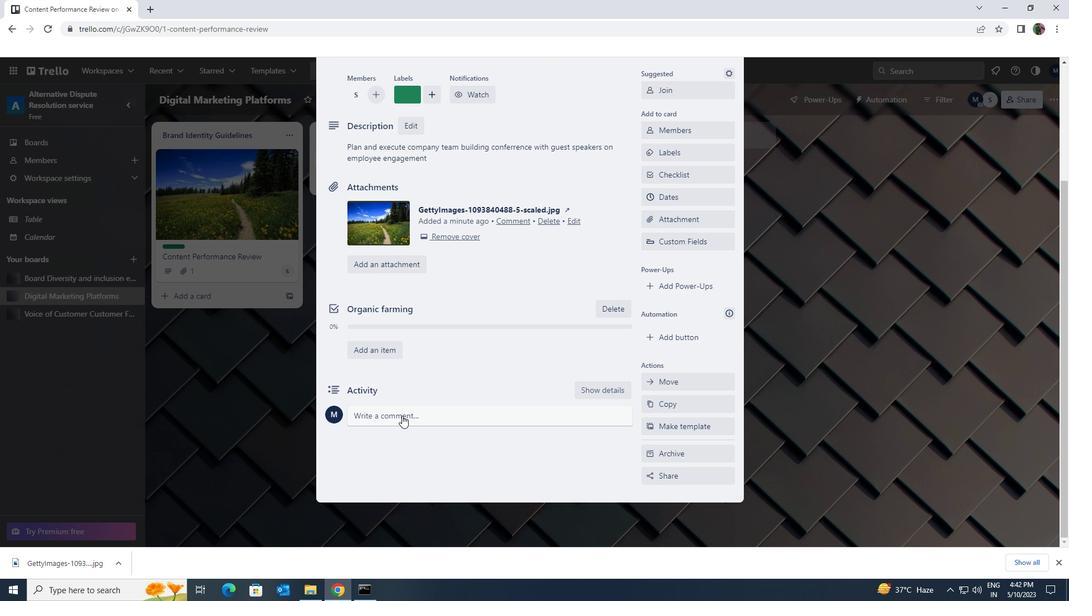 
Action: Mouse pressed left at (401, 415)
Screenshot: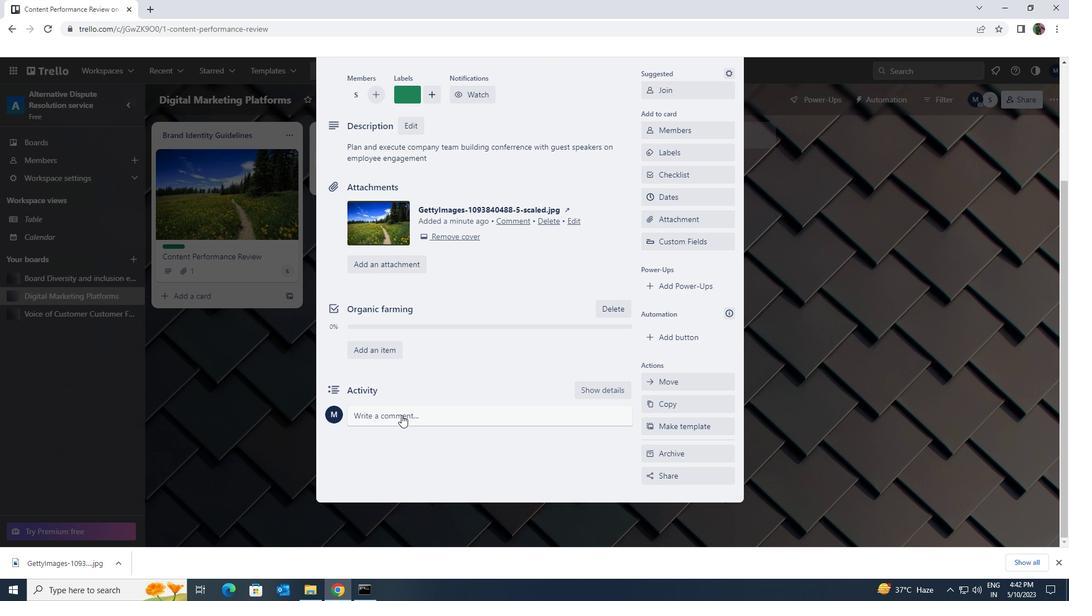 
Action: Mouse moved to (401, 415)
Screenshot: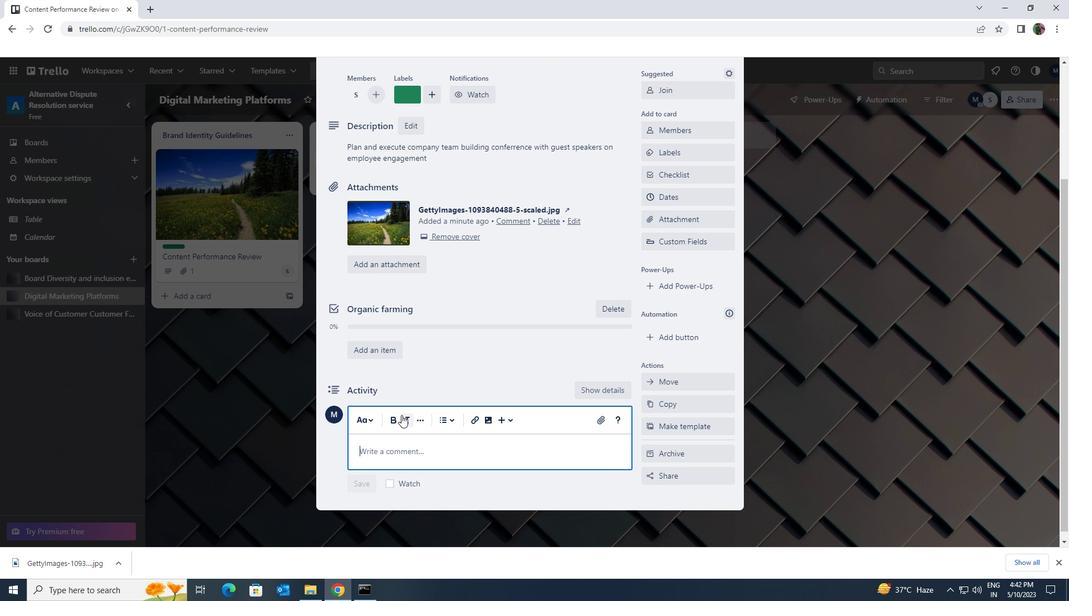 
Action: Key pressed <Key.shift><Key.shift><Key.shift>POTENTIAL<Key.space>RISK<Key.space>INVOLVED<Key.space>WITH<Key.space>THIS<Key.space>RISK<Key.space>LET<Key.space>US<Key.space>MAKE<Key.space>SURE<Key.space>WE<Key.space>HAVE<Key.space>A<Key.space>SOLID<Key.space>PLAN<Key.space>
Screenshot: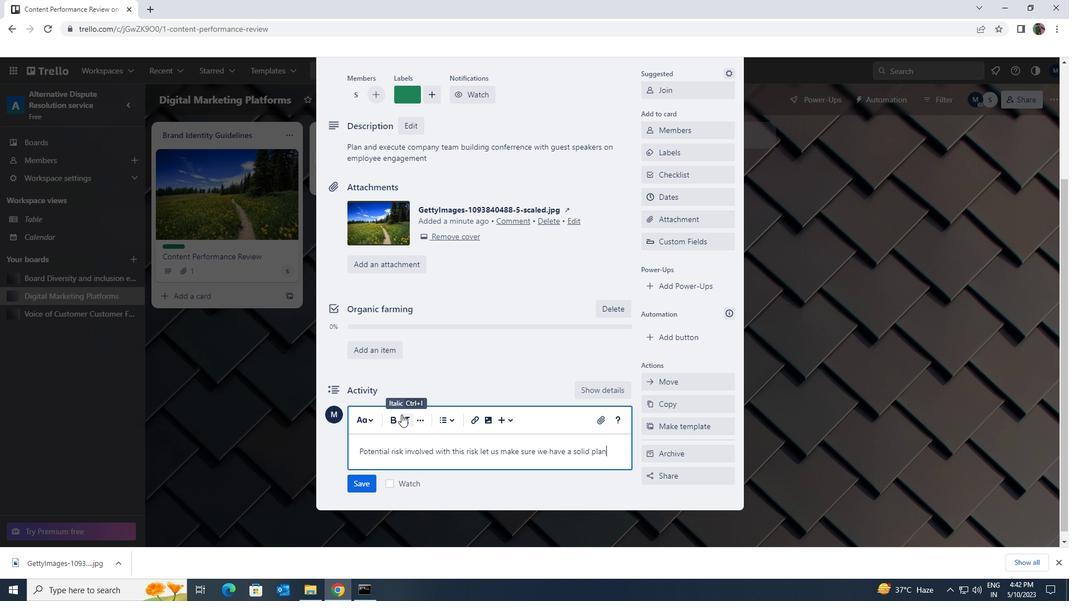 
Action: Mouse moved to (456, 430)
Screenshot: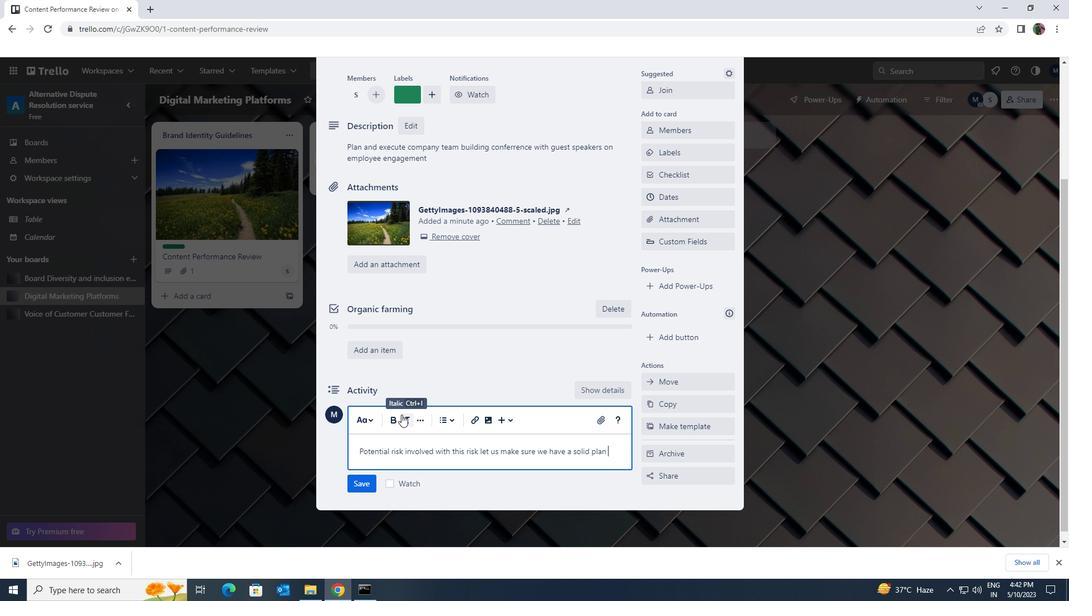 
Action: Key pressed IN<Key.space>PLACE<Key.space>
Screenshot: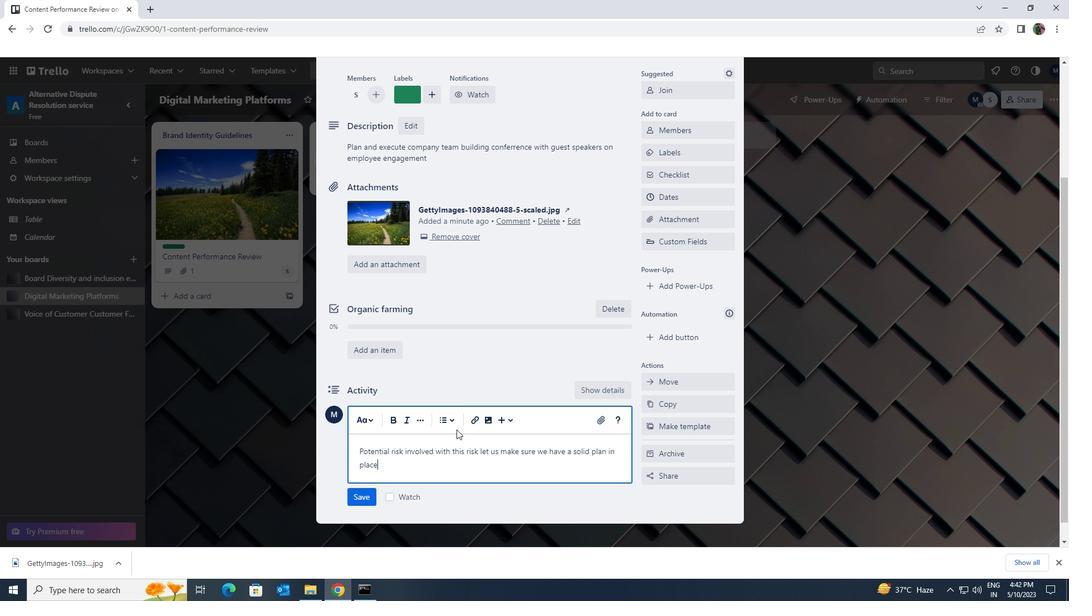 
Action: Mouse moved to (462, 431)
Screenshot: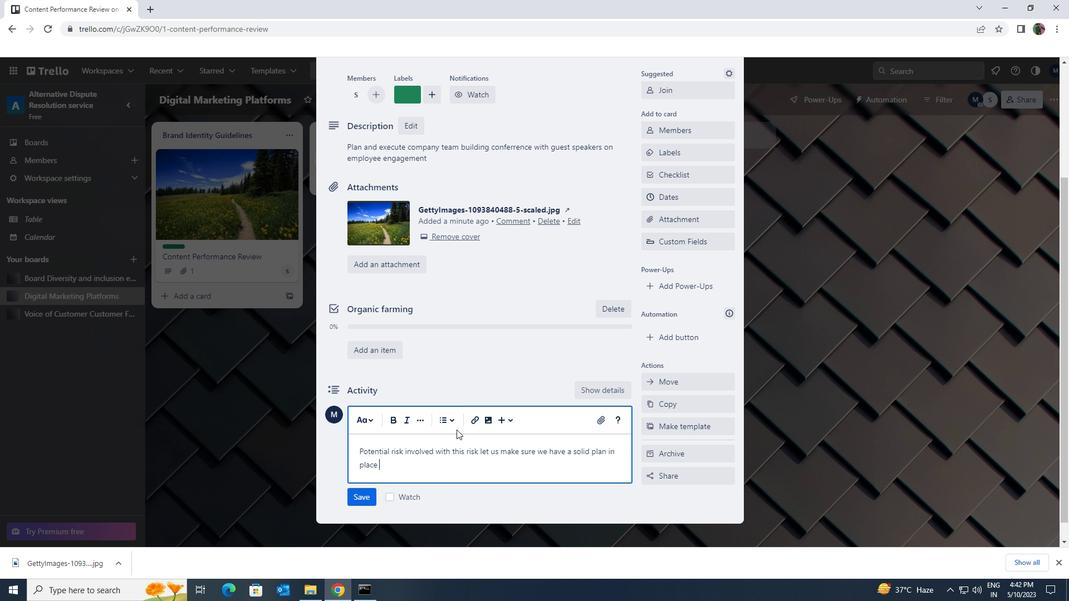 
Action: Key pressed TO<Key.space>MIGIATE<Key.space>THEM.
Screenshot: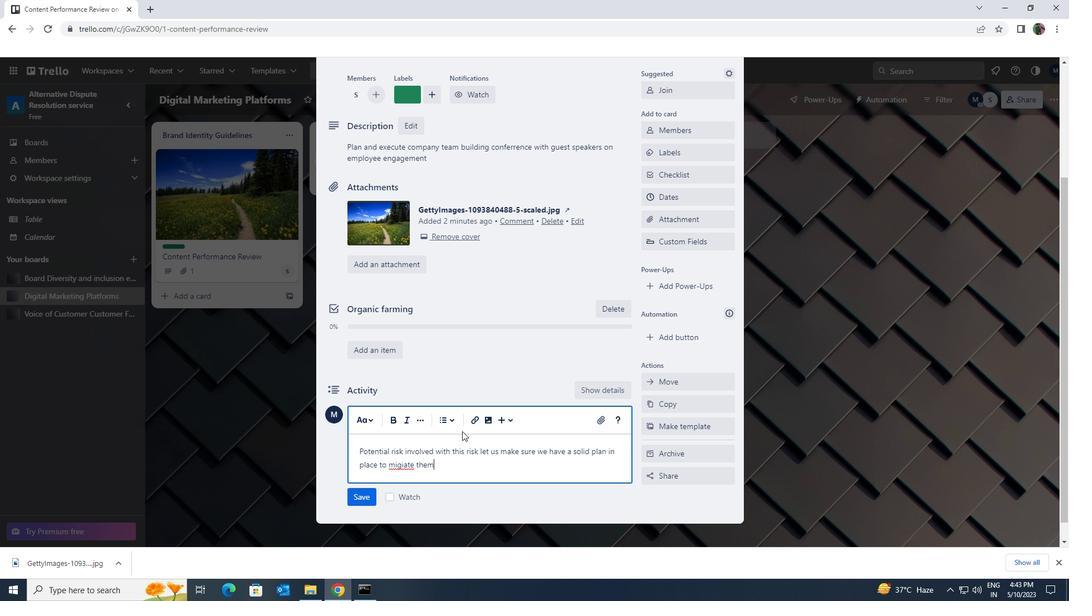 
Action: Mouse moved to (364, 498)
Screenshot: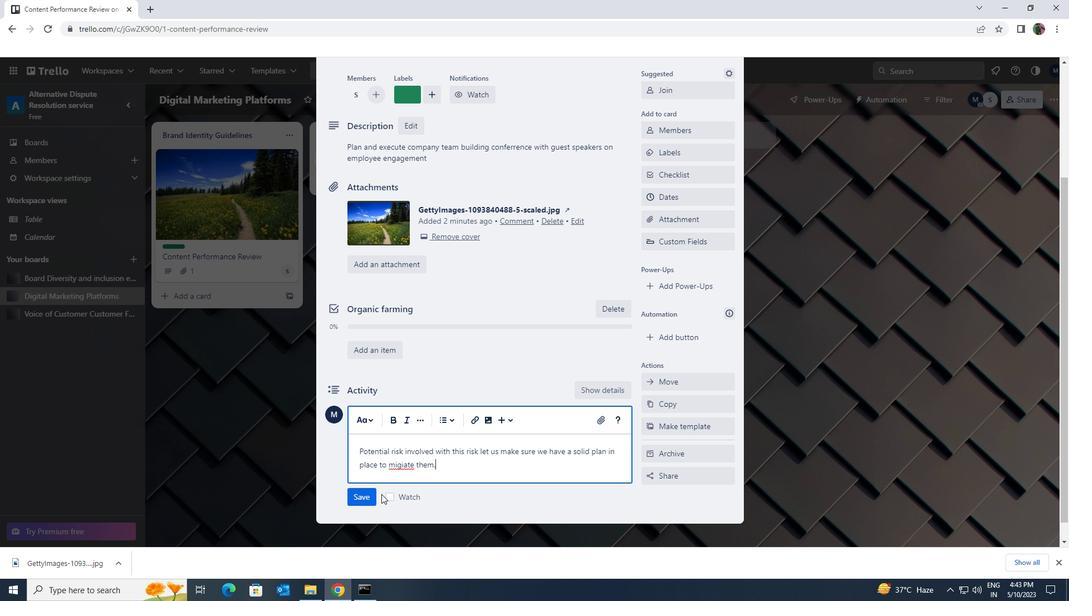 
Action: Mouse pressed left at (364, 498)
Screenshot: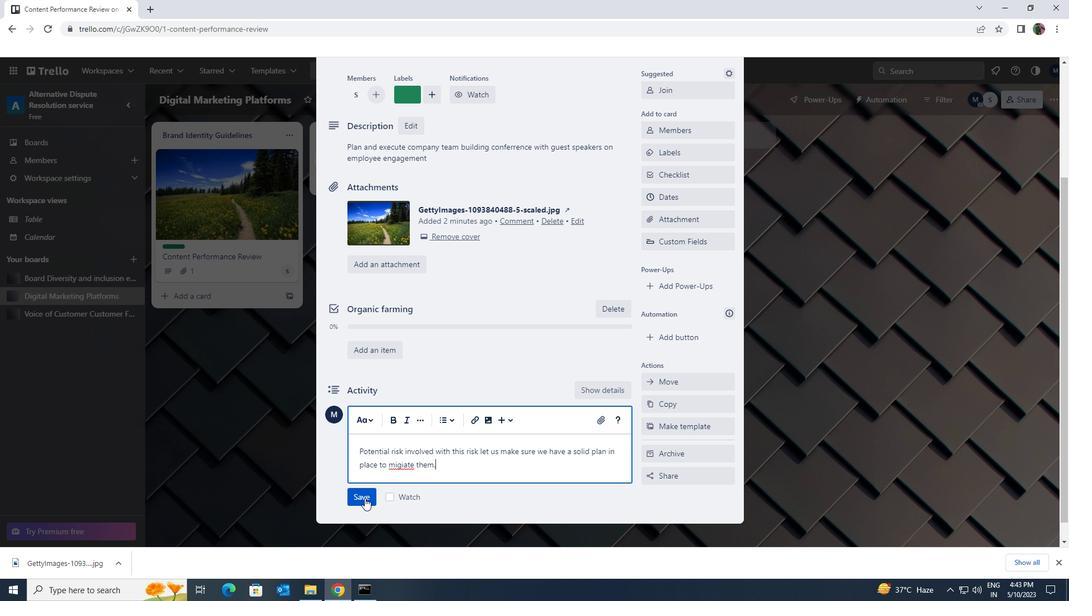 
Action: Mouse moved to (650, 200)
Screenshot: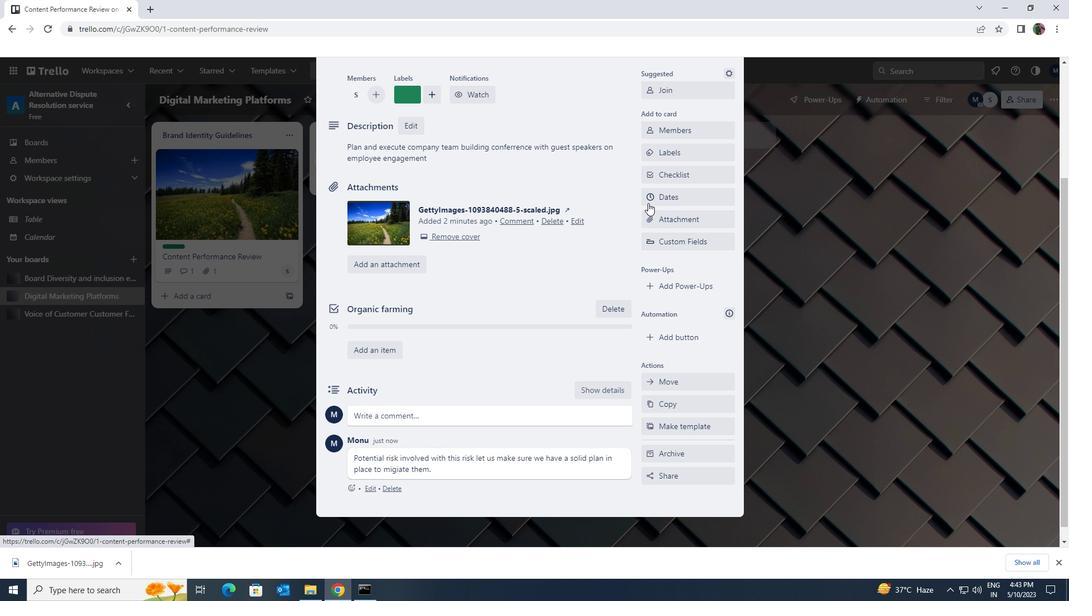 
Action: Mouse pressed left at (650, 200)
Screenshot: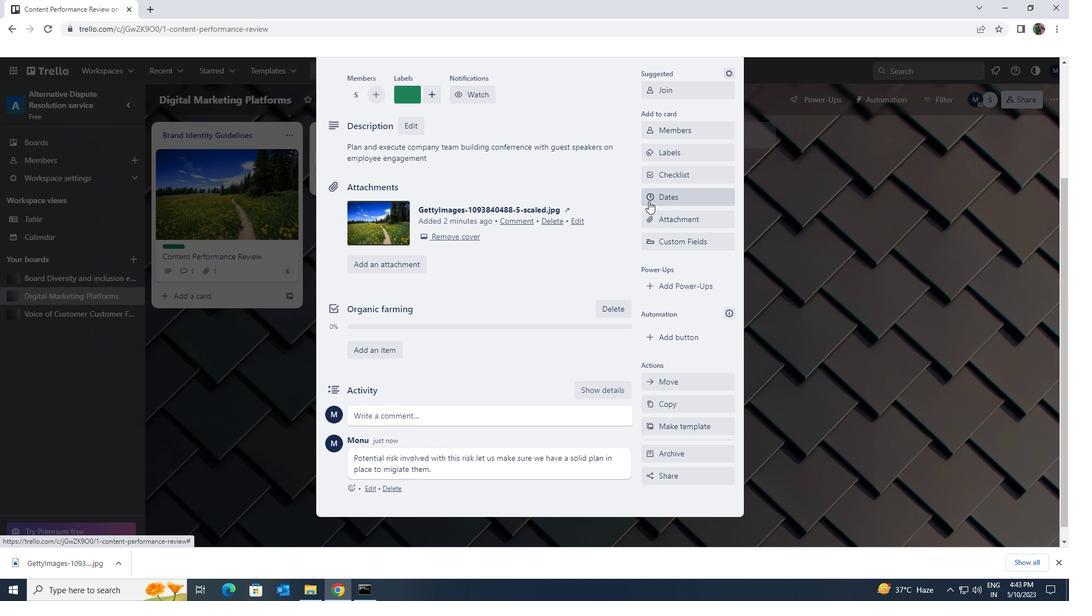 
Action: Mouse moved to (654, 302)
Screenshot: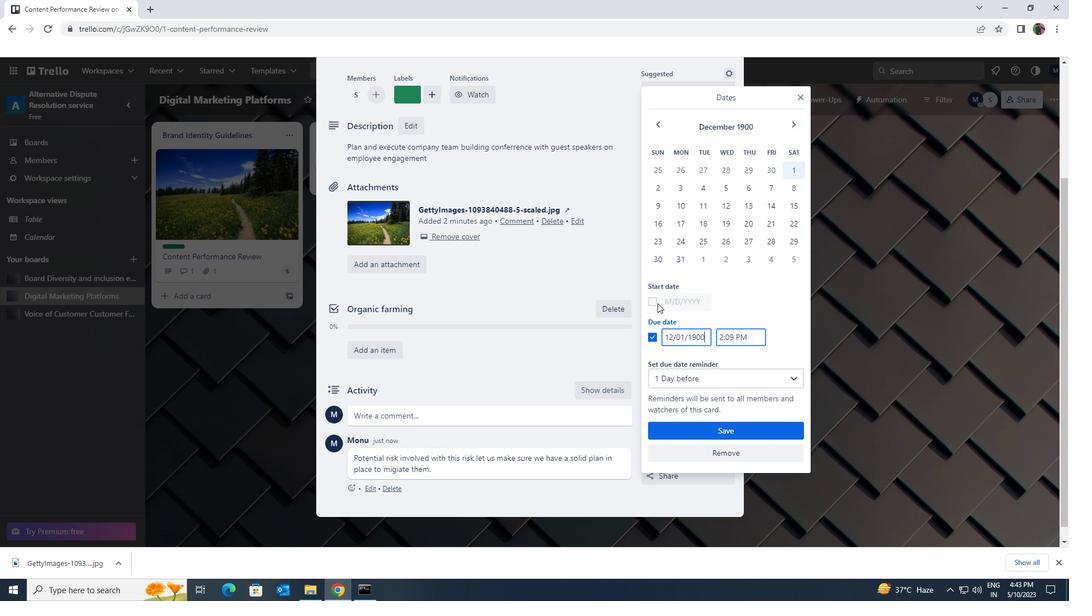 
Action: Mouse pressed left at (654, 302)
Screenshot: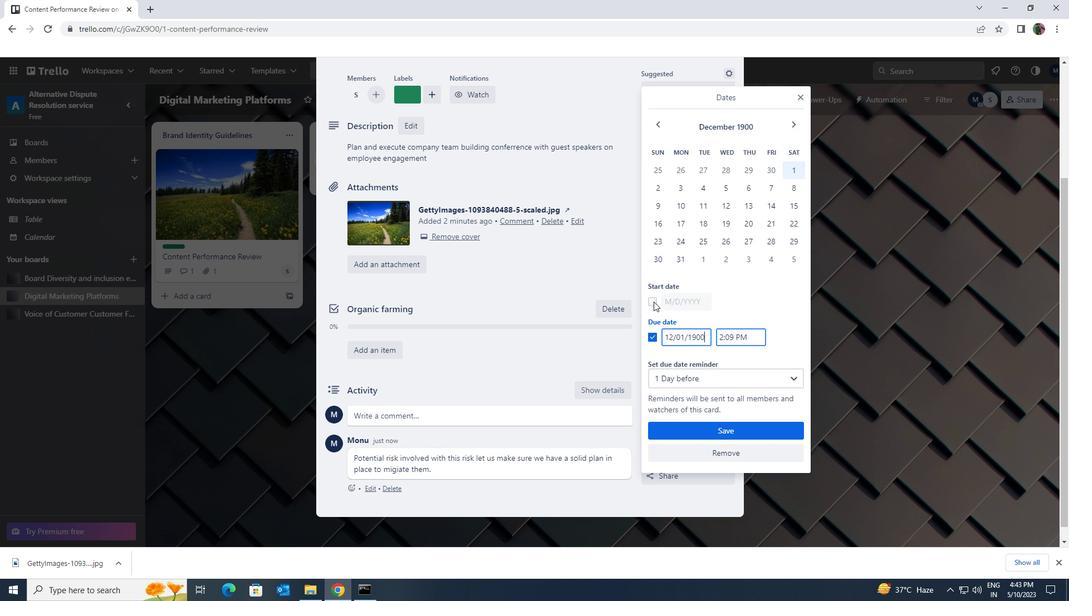
Action: Mouse moved to (705, 303)
Screenshot: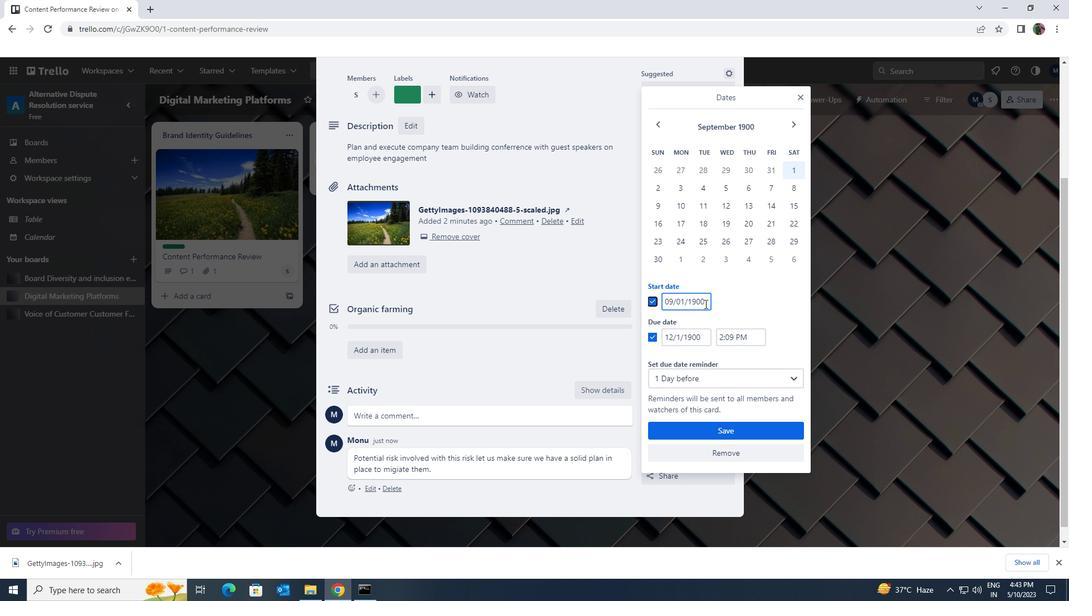 
Action: Mouse pressed left at (705, 303)
Screenshot: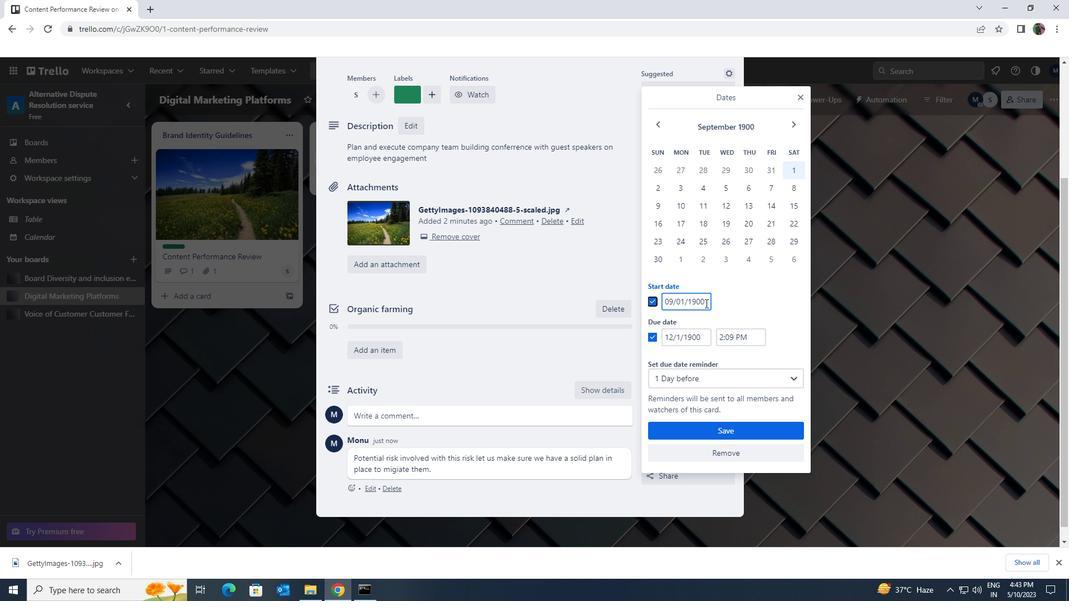 
Action: Mouse moved to (651, 300)
Screenshot: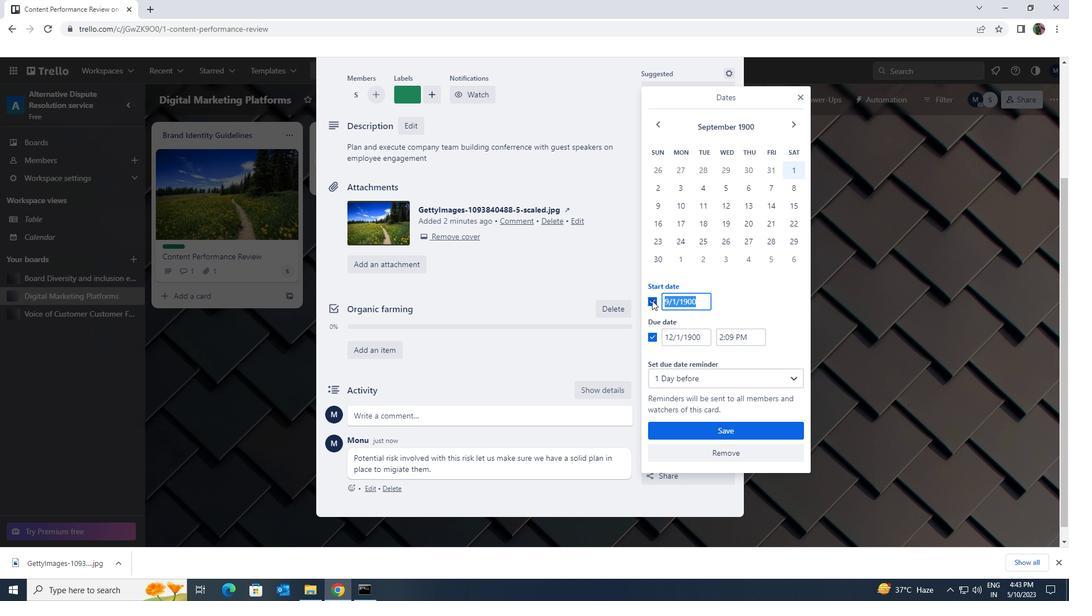 
Action: Key pressed 1/1/1900
Screenshot: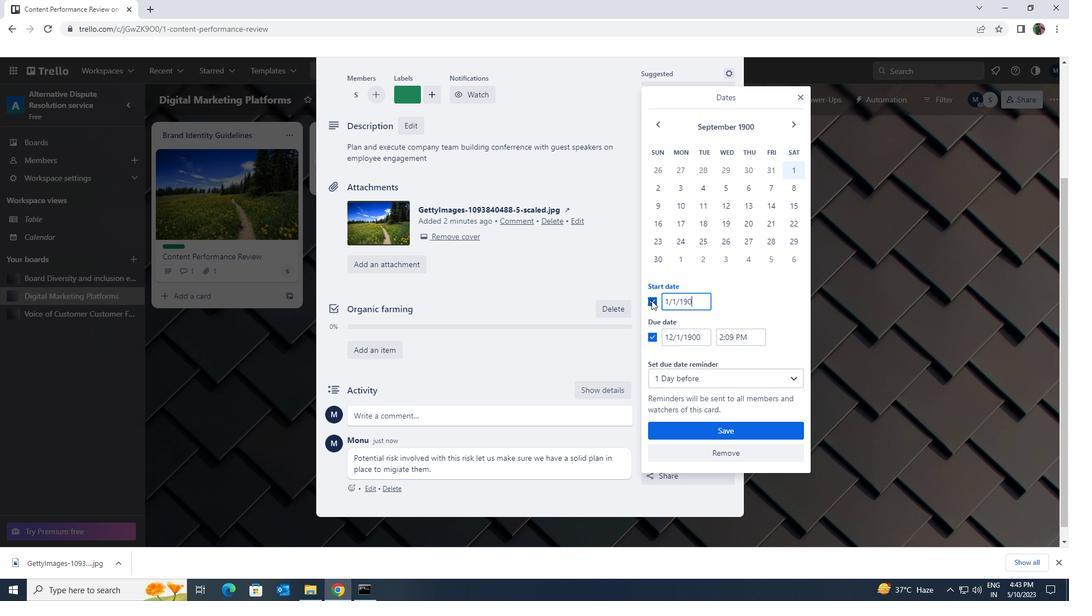 
Action: Mouse moved to (704, 338)
Screenshot: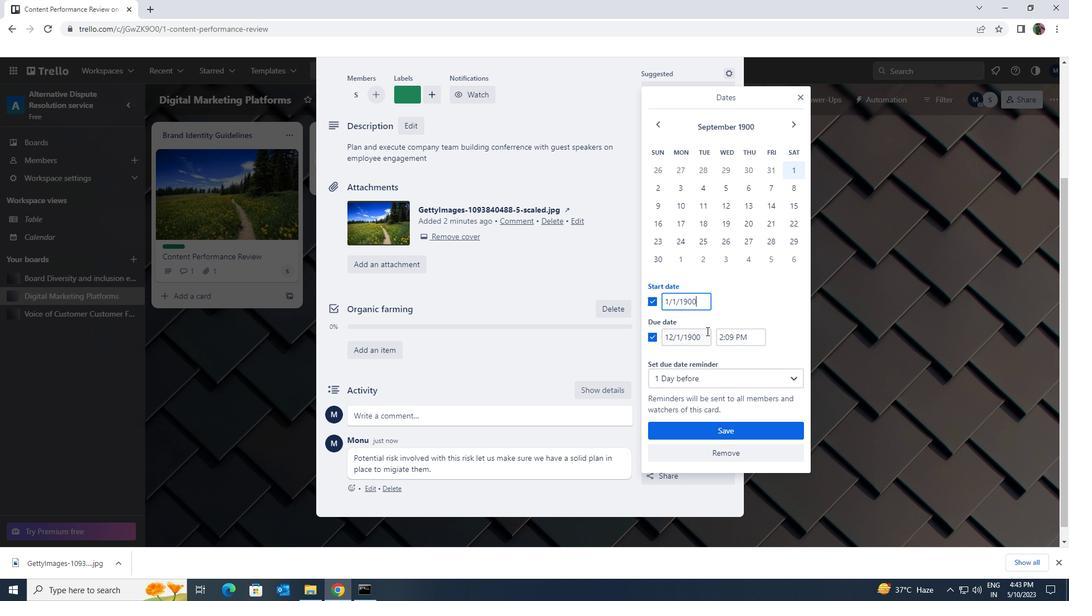
Action: Mouse pressed left at (704, 338)
Screenshot: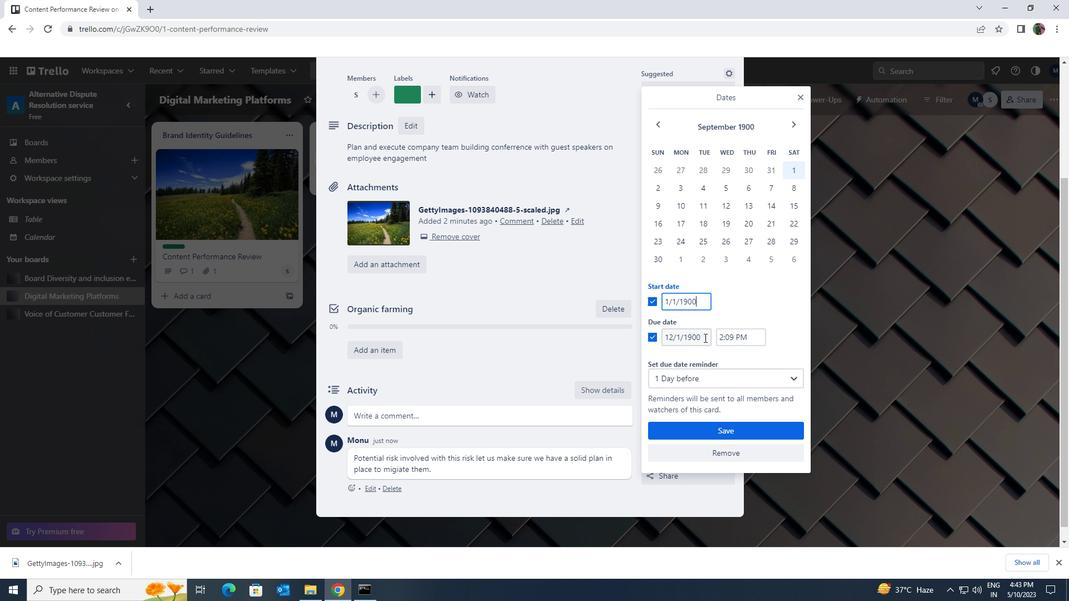 
Action: Mouse moved to (662, 342)
Screenshot: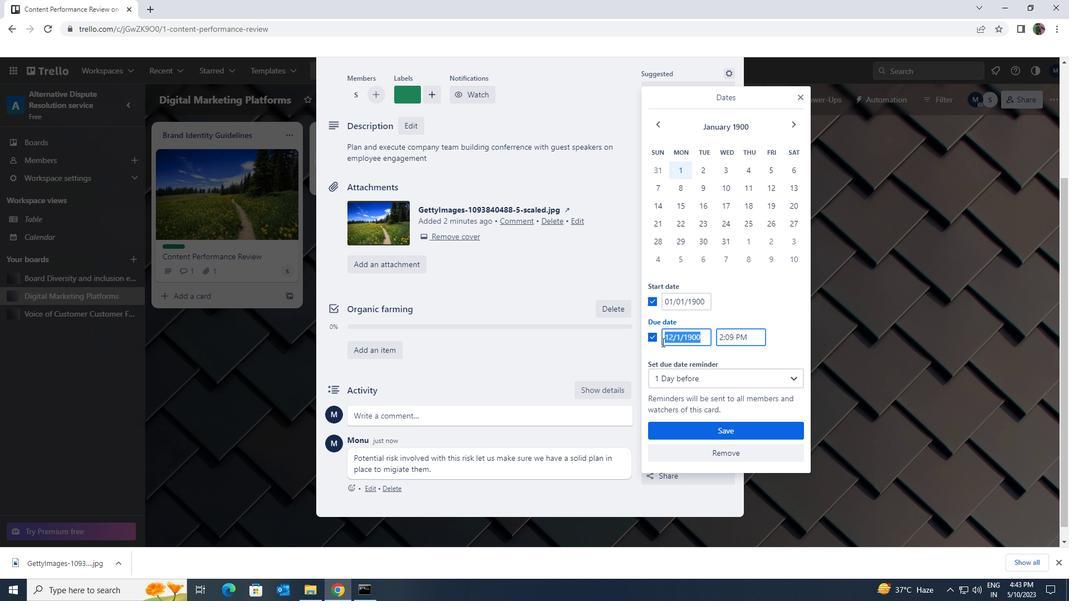 
Action: Key pressed 8/1/1900
Screenshot: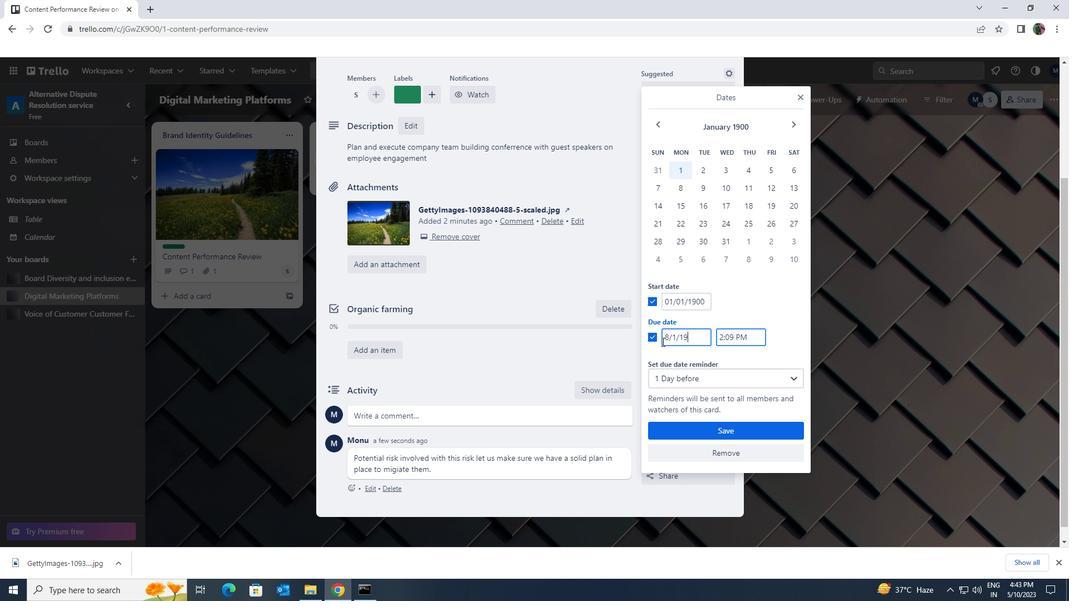 
Action: Mouse moved to (725, 429)
Screenshot: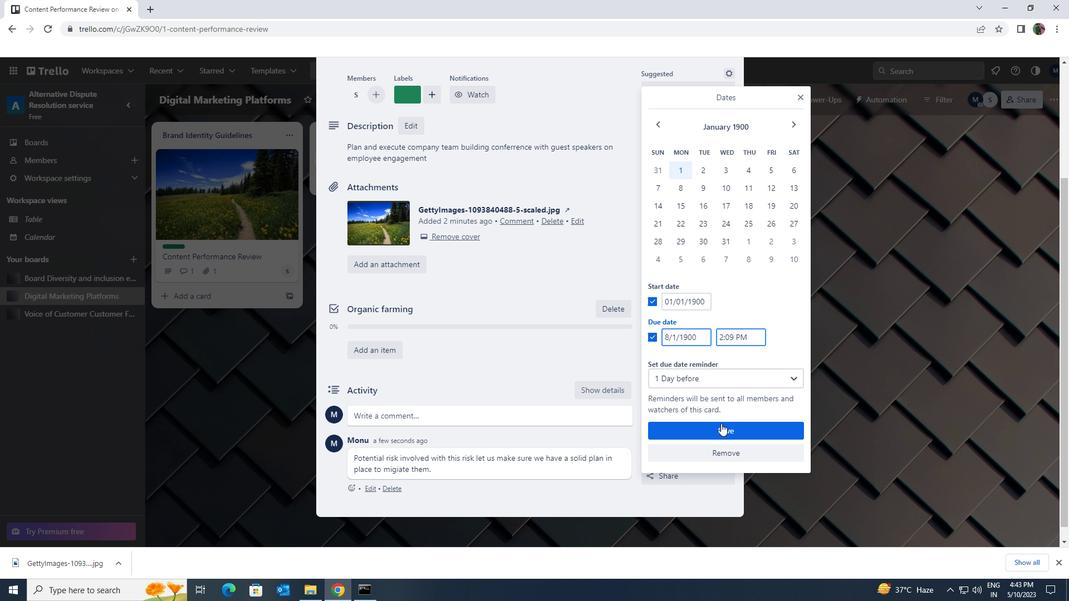 
Action: Mouse pressed left at (725, 429)
Screenshot: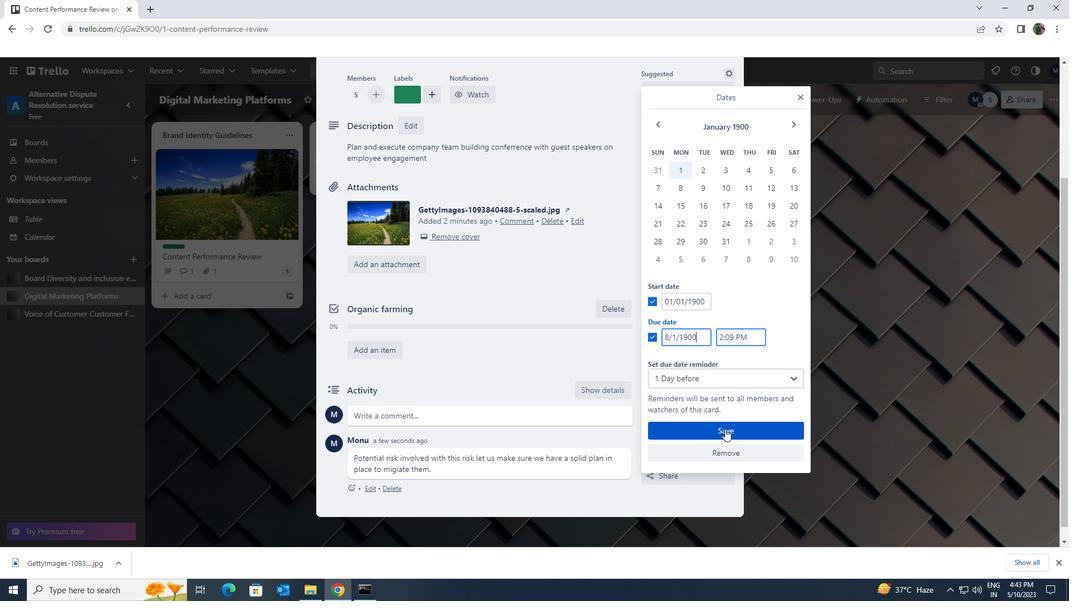 
Action: Mouse moved to (726, 429)
Screenshot: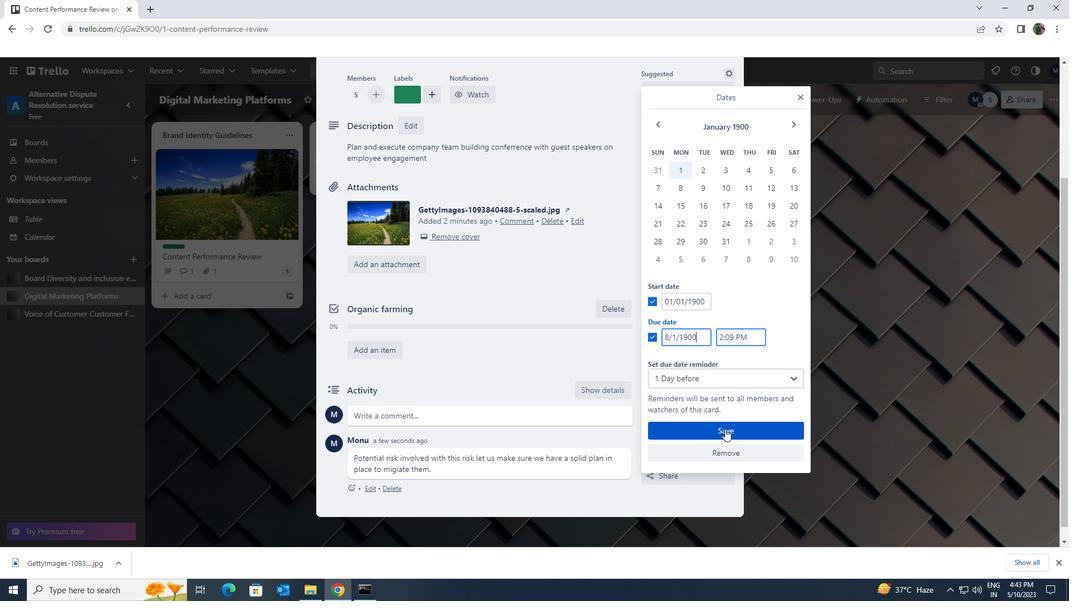 
